 Task: Look for space in Peto, Mexico from 2nd June, 2023 to 6th June, 2023 for 1 adult in price range Rs.10000 to Rs.13000. Place can be private room with 1  bedroom having 1 bed and 1 bathroom. Property type can be house, flat, guest house, hotel. Booking option can be shelf check-in. Required host language is English.
Action: Mouse moved to (455, 96)
Screenshot: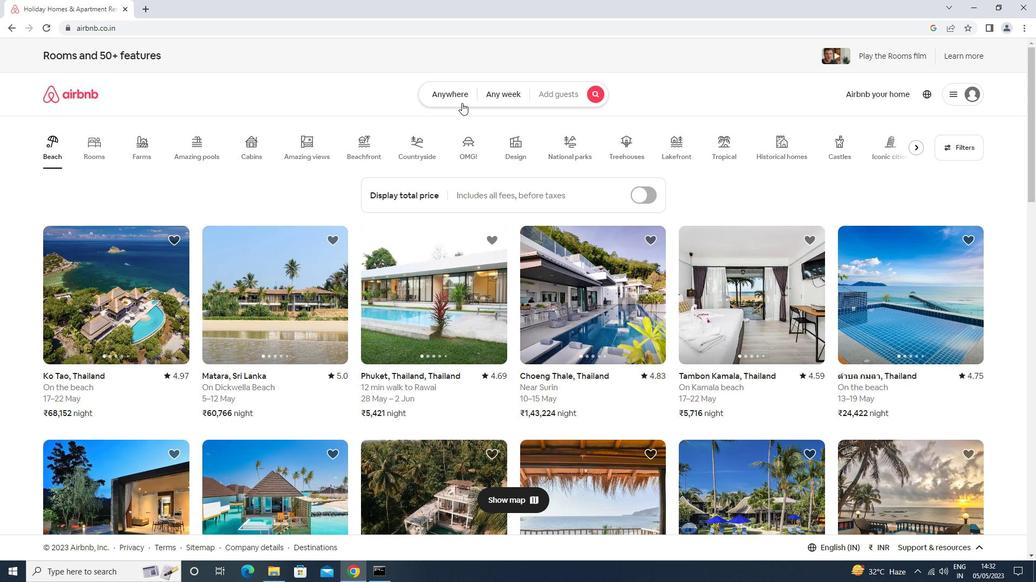 
Action: Mouse pressed left at (455, 96)
Screenshot: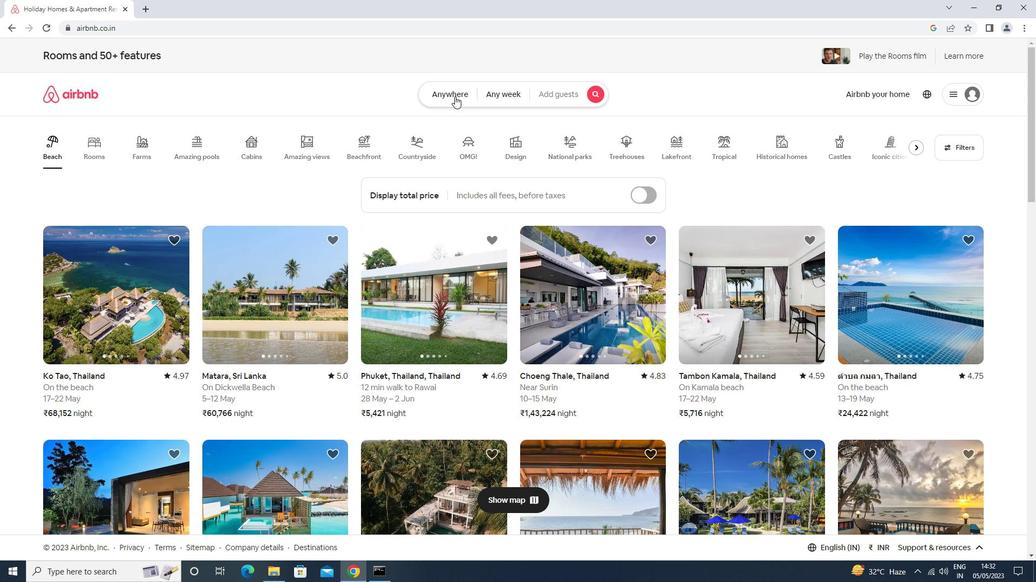 
Action: Mouse moved to (401, 131)
Screenshot: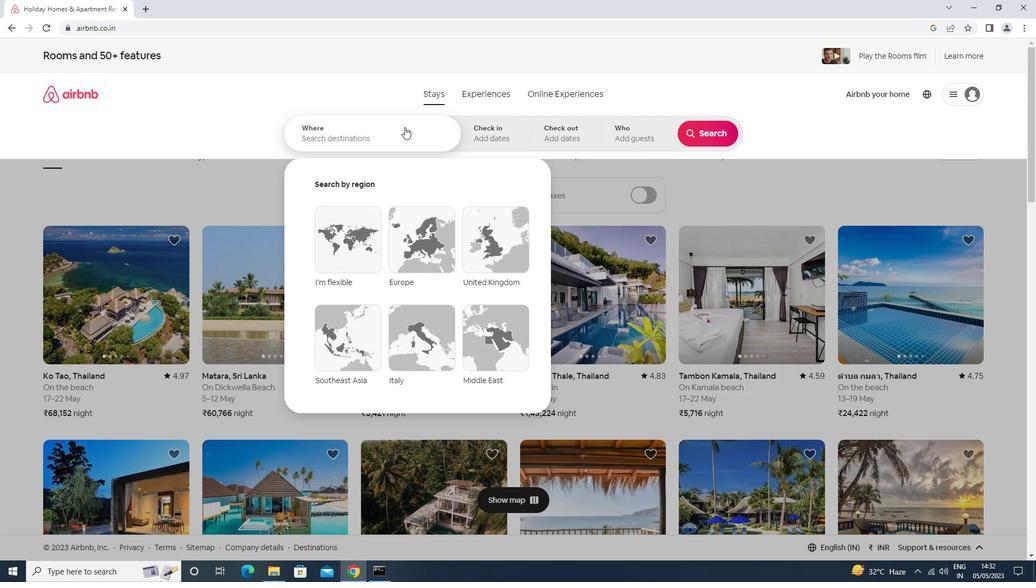 
Action: Mouse pressed left at (401, 131)
Screenshot: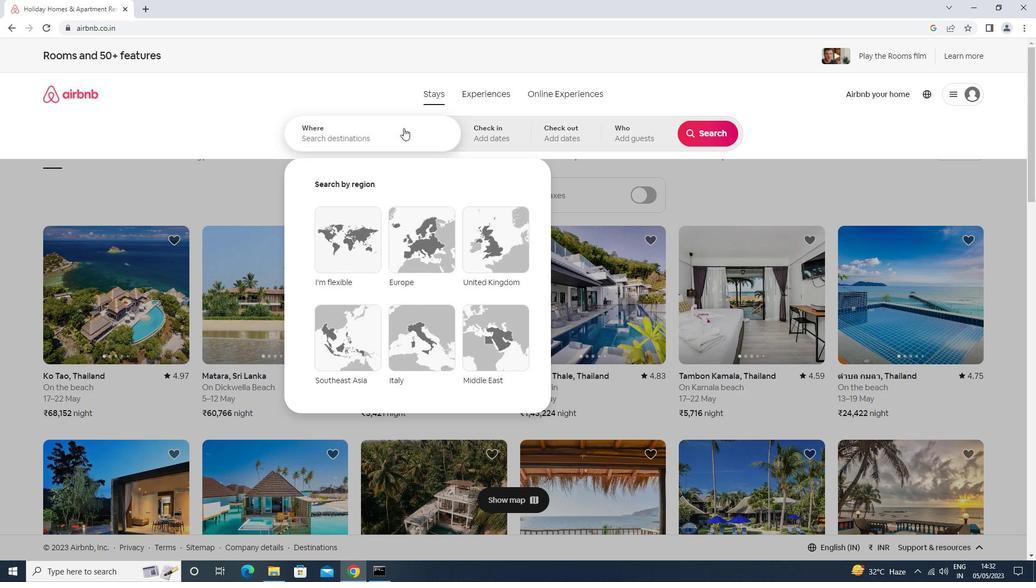 
Action: Key pressed <Key.shift>PETO<Key.space><Key.shift><<Key.backspace>MEXICO<Key.enter>
Screenshot: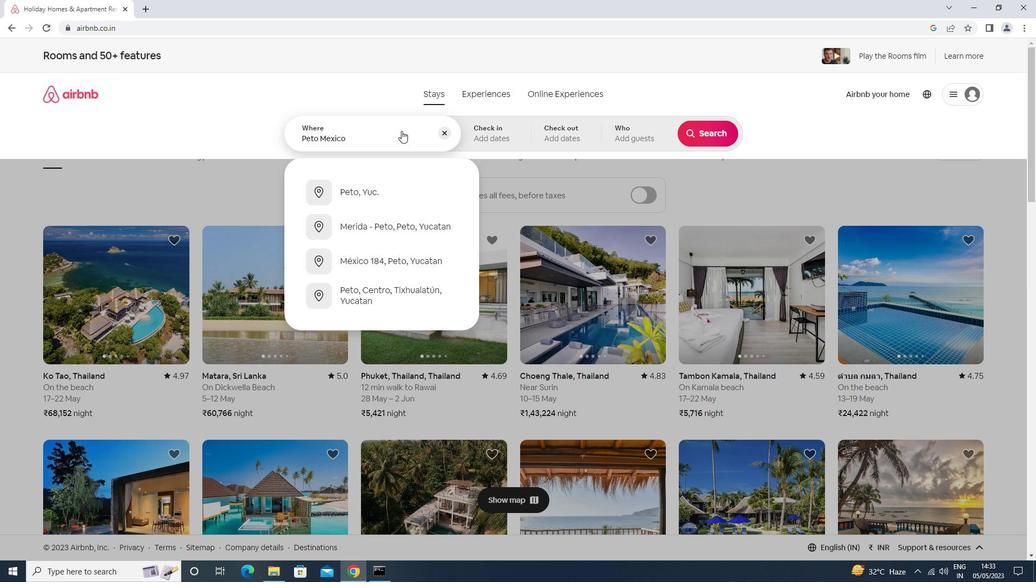 
Action: Mouse moved to (667, 266)
Screenshot: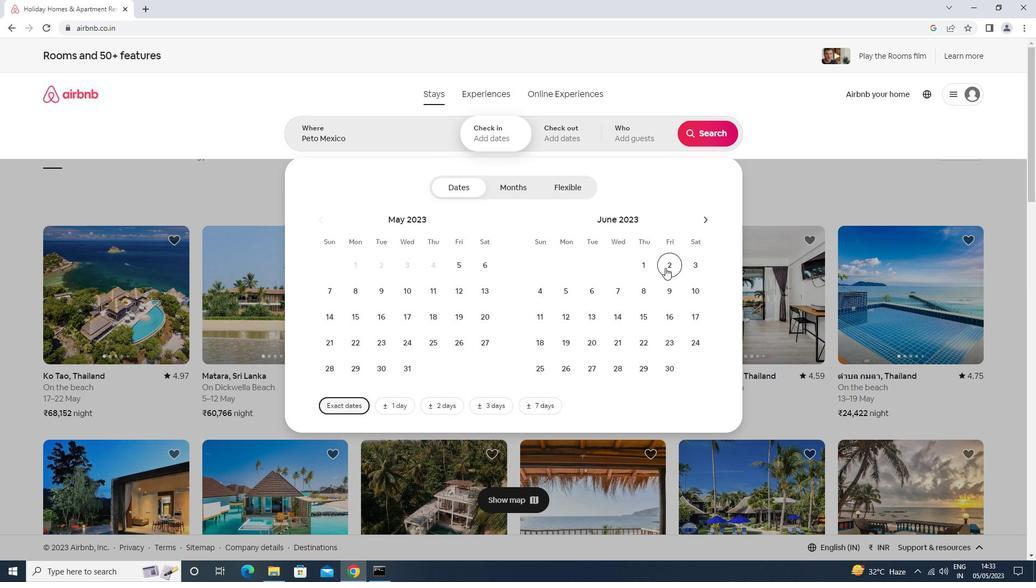 
Action: Mouse pressed left at (667, 266)
Screenshot: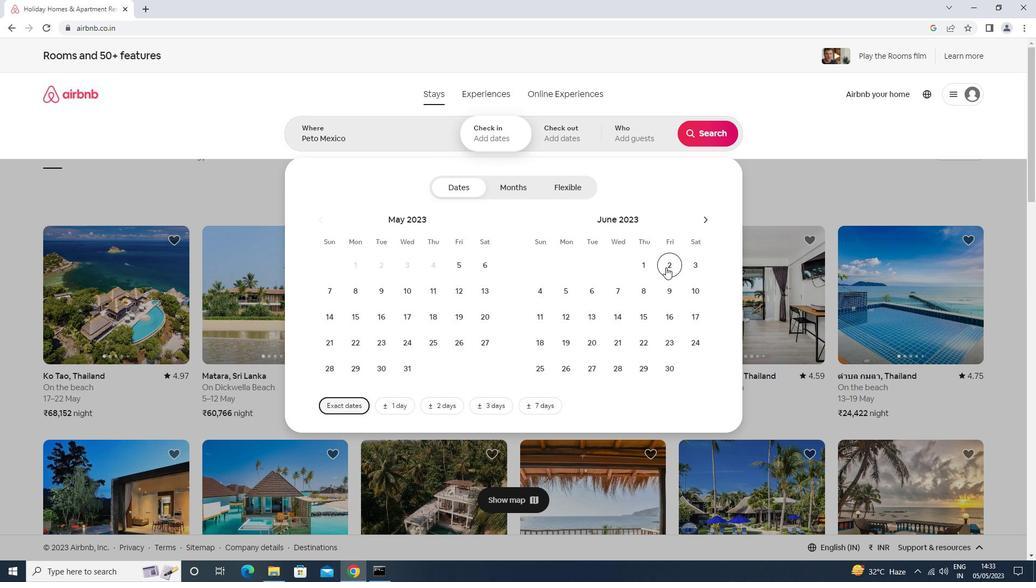 
Action: Mouse moved to (597, 293)
Screenshot: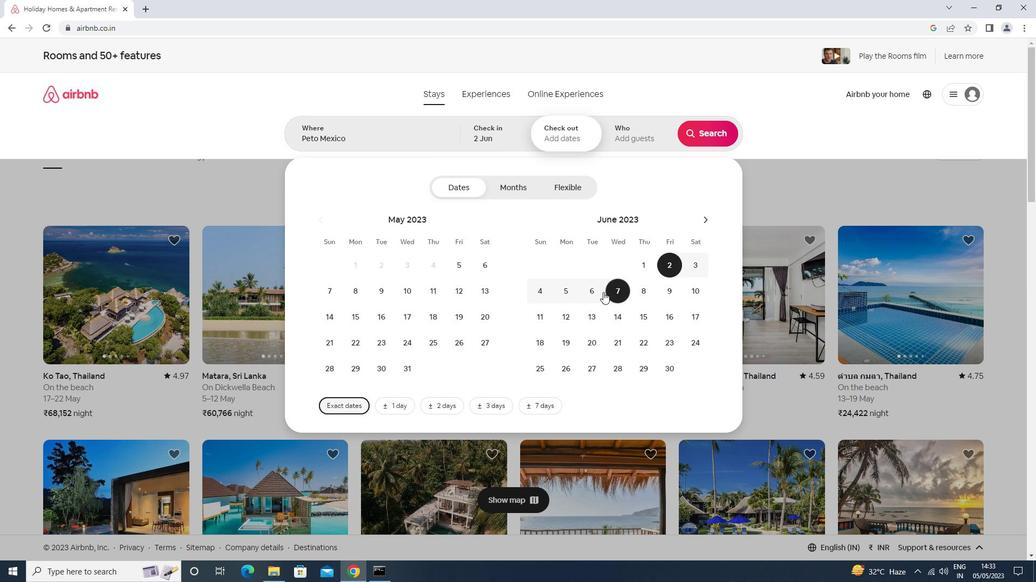 
Action: Mouse pressed left at (597, 293)
Screenshot: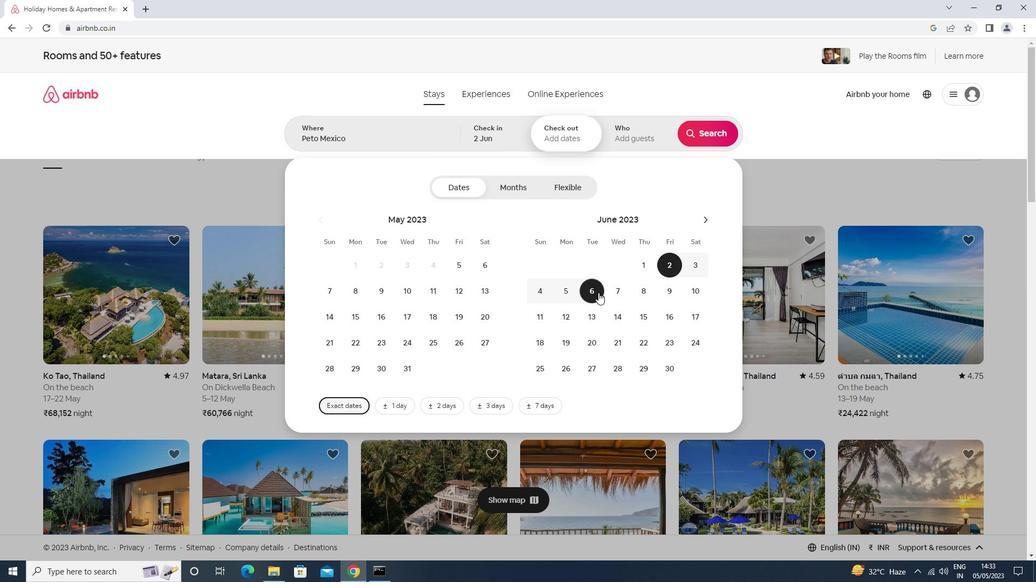 
Action: Mouse moved to (626, 145)
Screenshot: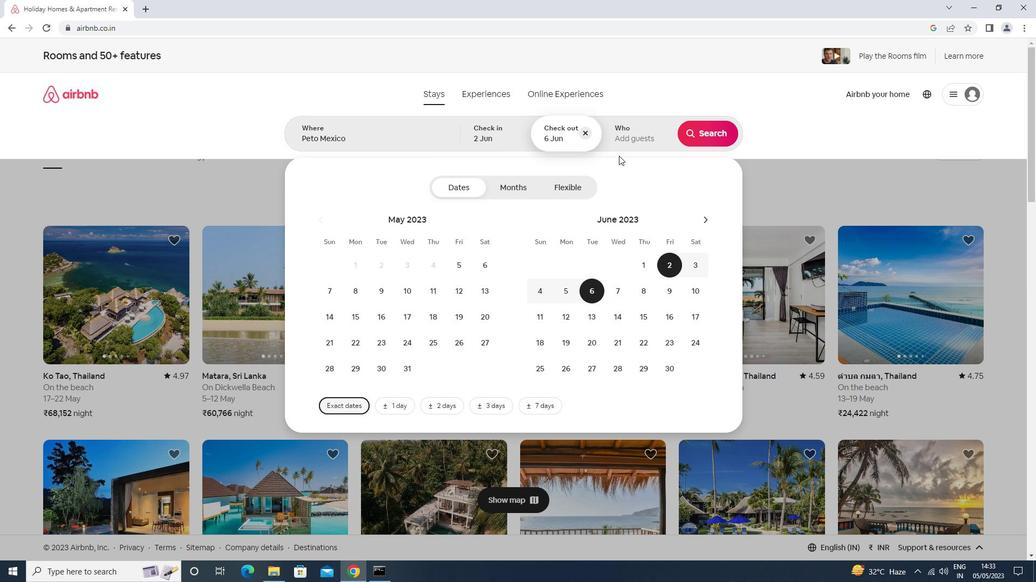 
Action: Mouse pressed left at (626, 145)
Screenshot: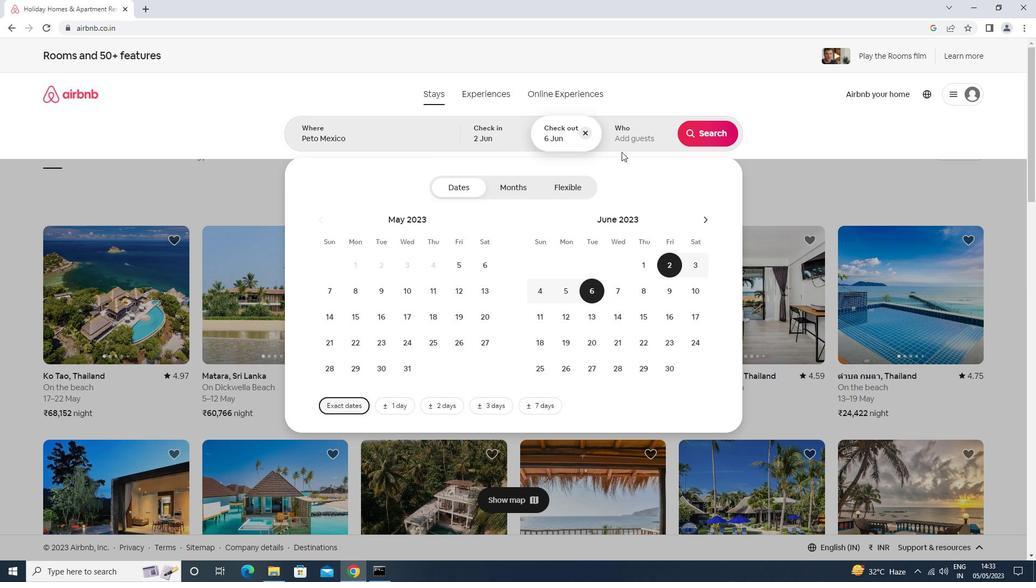 
Action: Mouse moved to (708, 191)
Screenshot: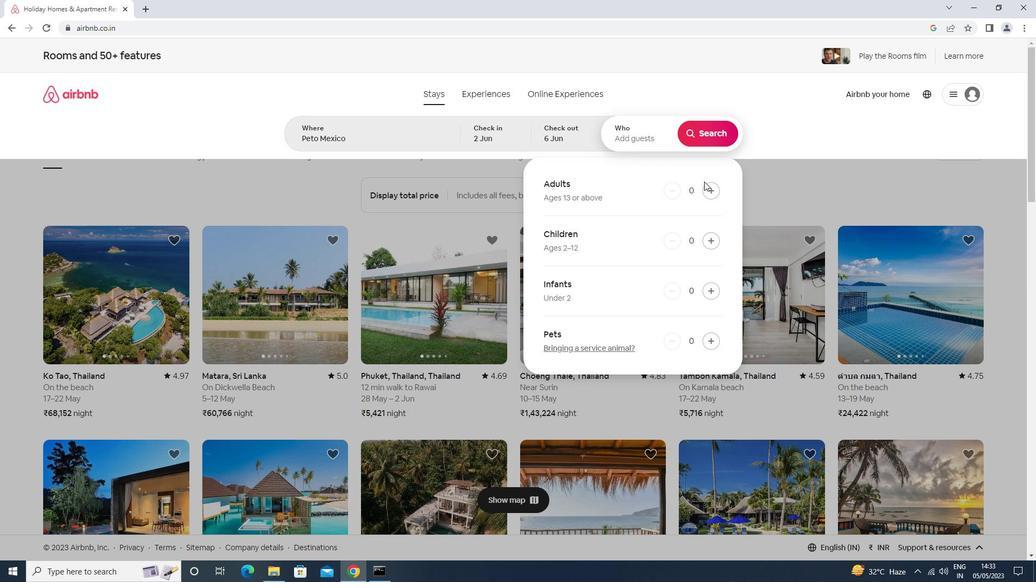 
Action: Mouse pressed left at (708, 191)
Screenshot: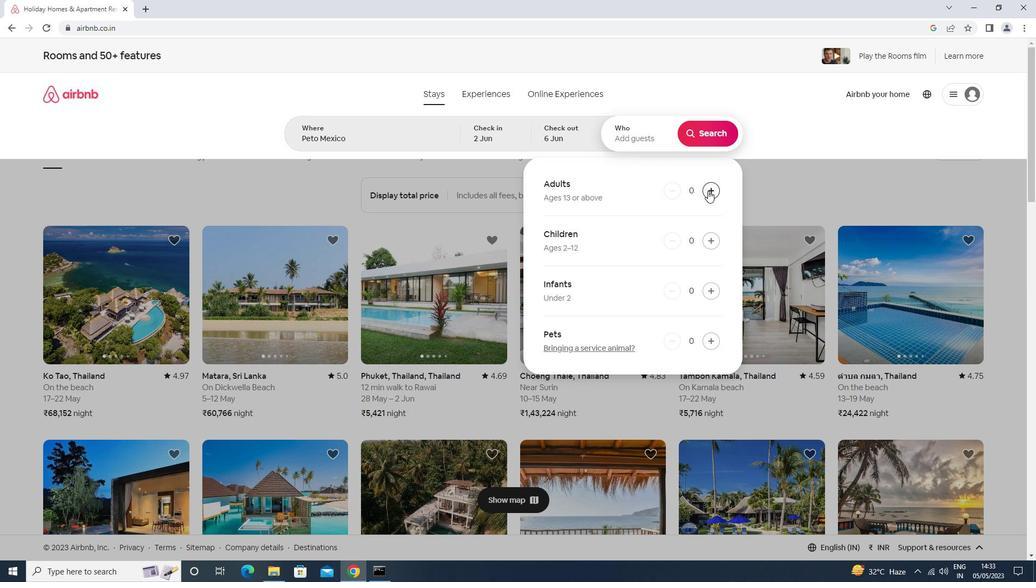 
Action: Mouse moved to (710, 129)
Screenshot: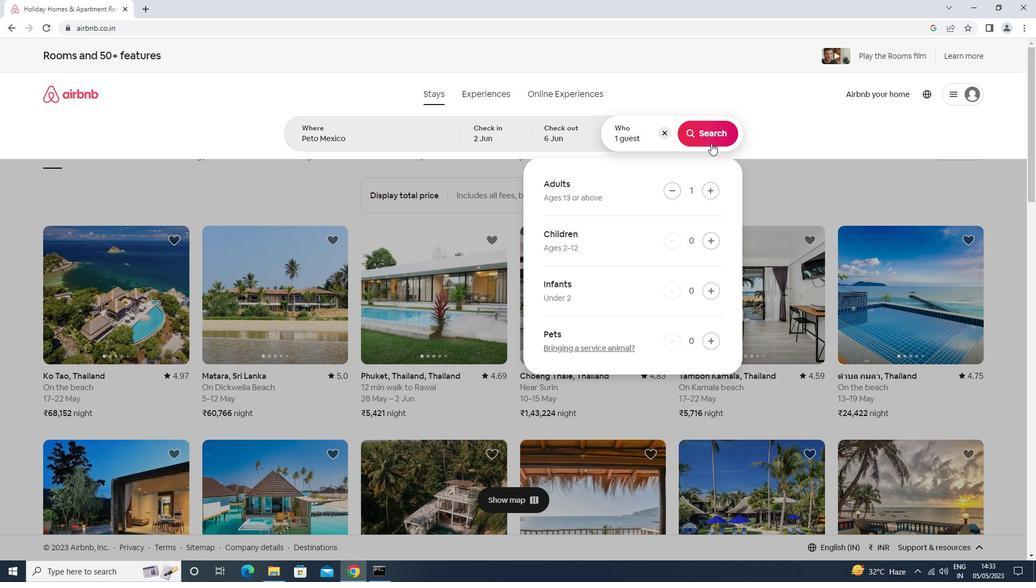 
Action: Mouse pressed left at (710, 129)
Screenshot: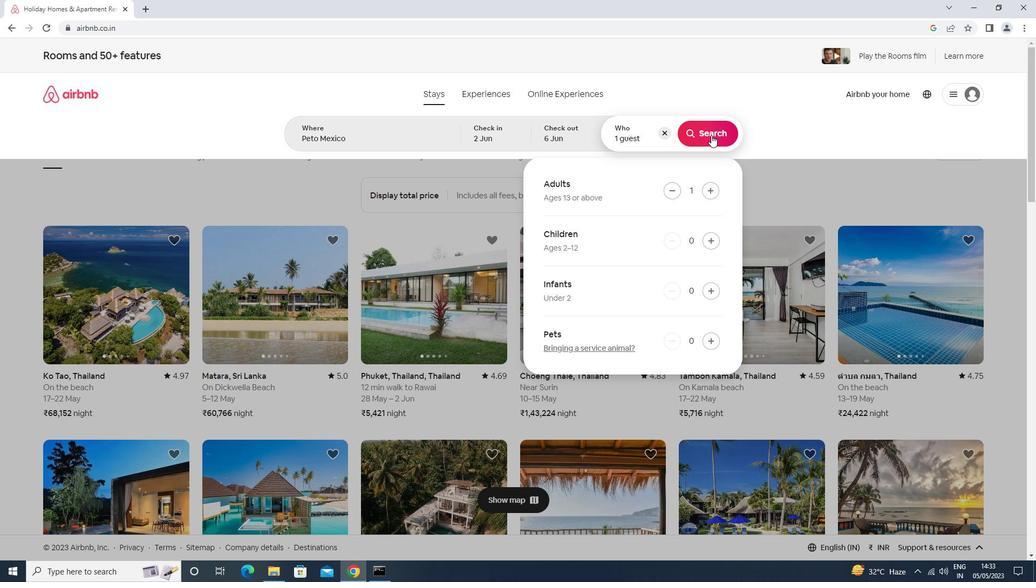 
Action: Mouse moved to (988, 103)
Screenshot: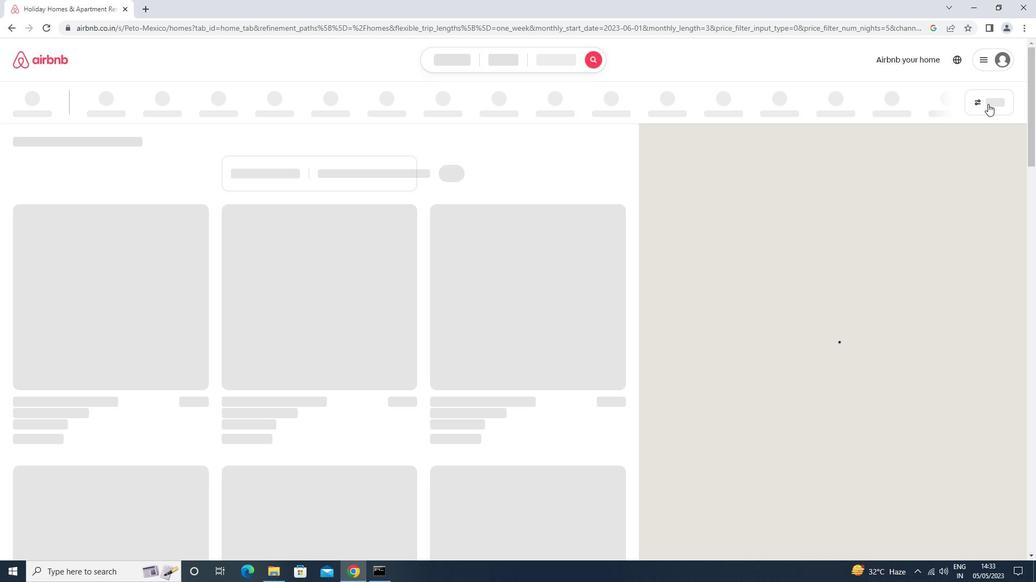 
Action: Mouse pressed left at (988, 103)
Screenshot: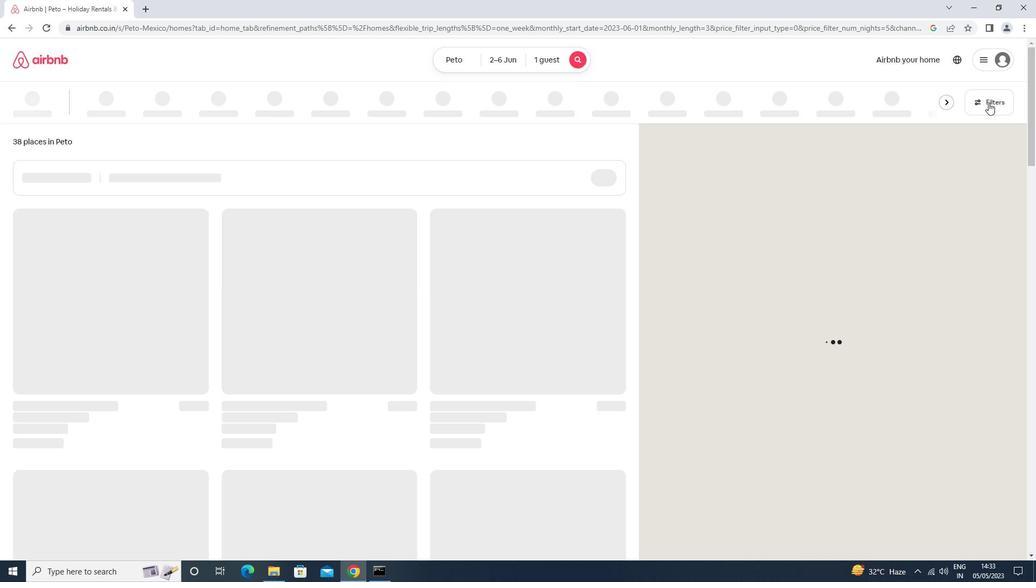 
Action: Mouse moved to (402, 368)
Screenshot: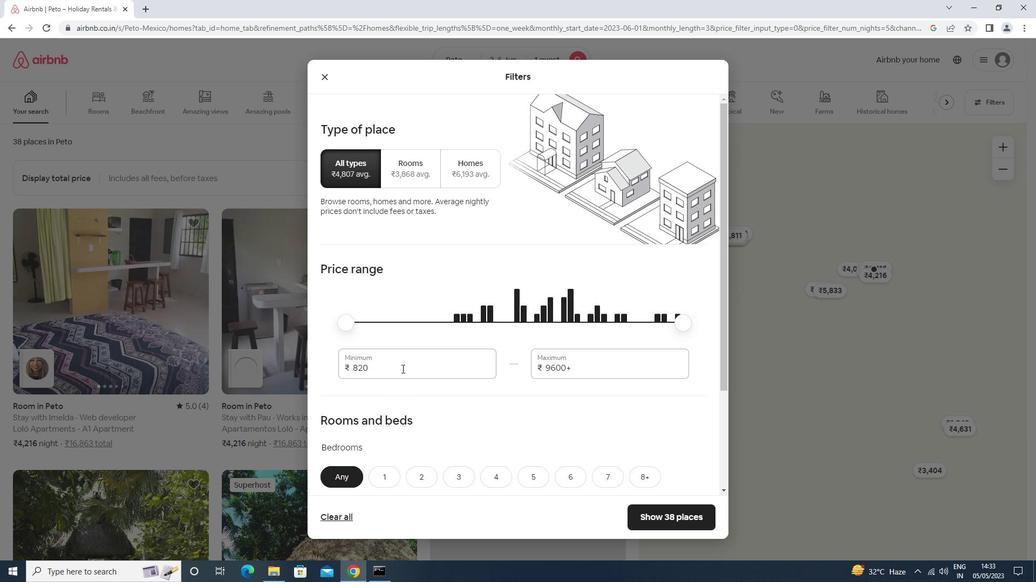
Action: Mouse pressed left at (402, 368)
Screenshot: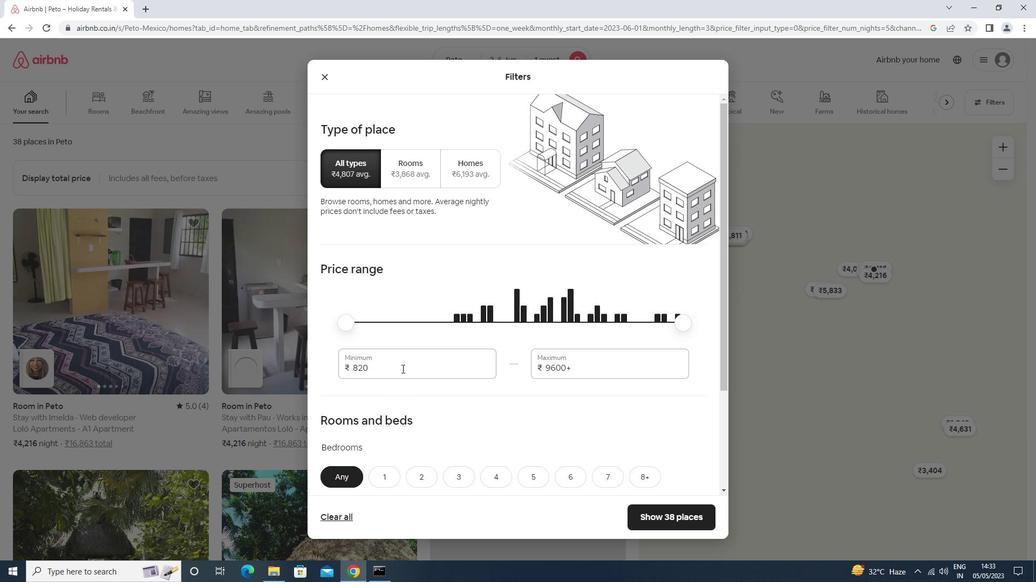 
Action: Key pressed <Key.backspace><Key.backspace><Key.backspace>10000<Key.tab>13000
Screenshot: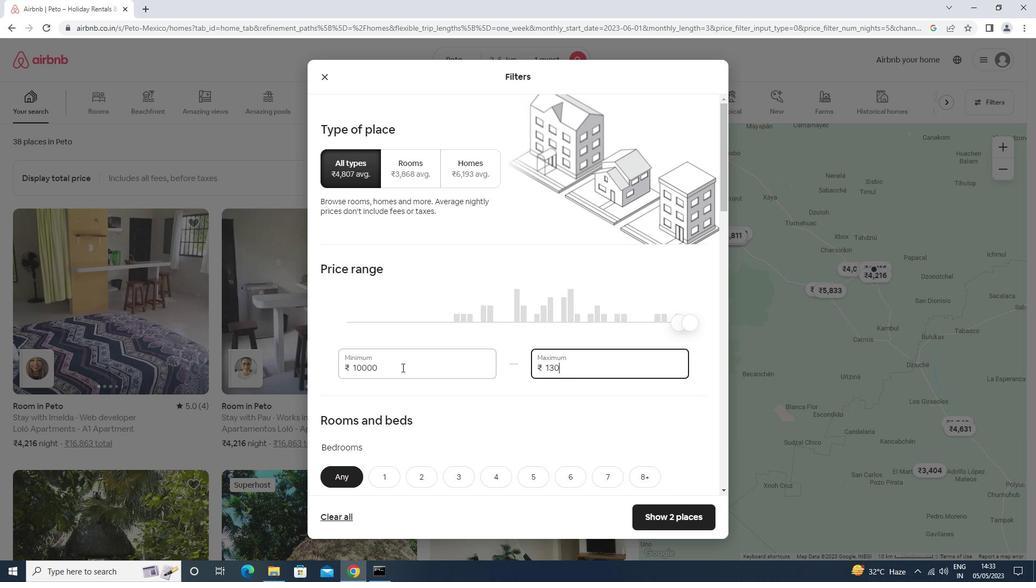 
Action: Mouse moved to (421, 368)
Screenshot: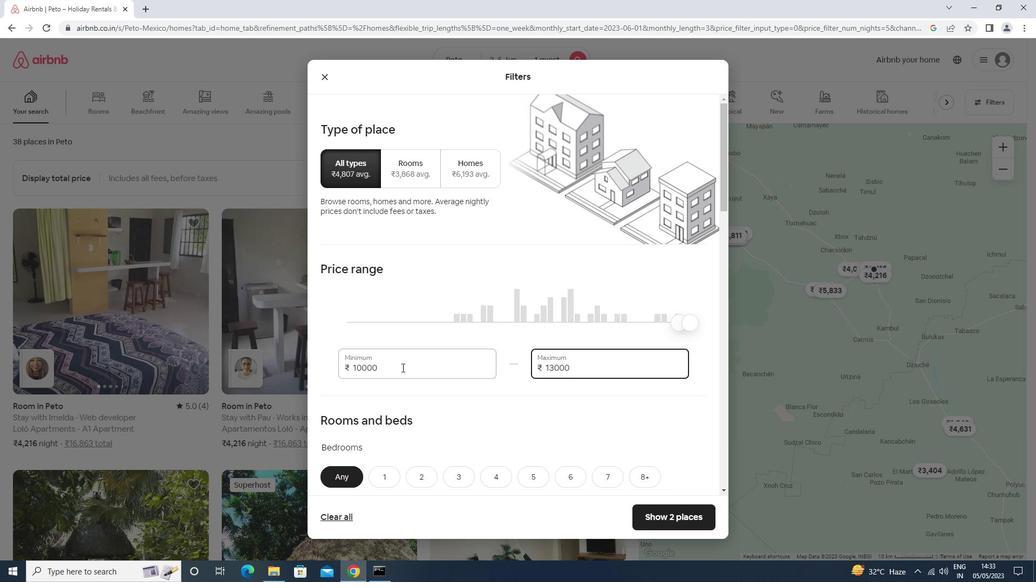 
Action: Mouse scrolled (421, 367) with delta (0, 0)
Screenshot: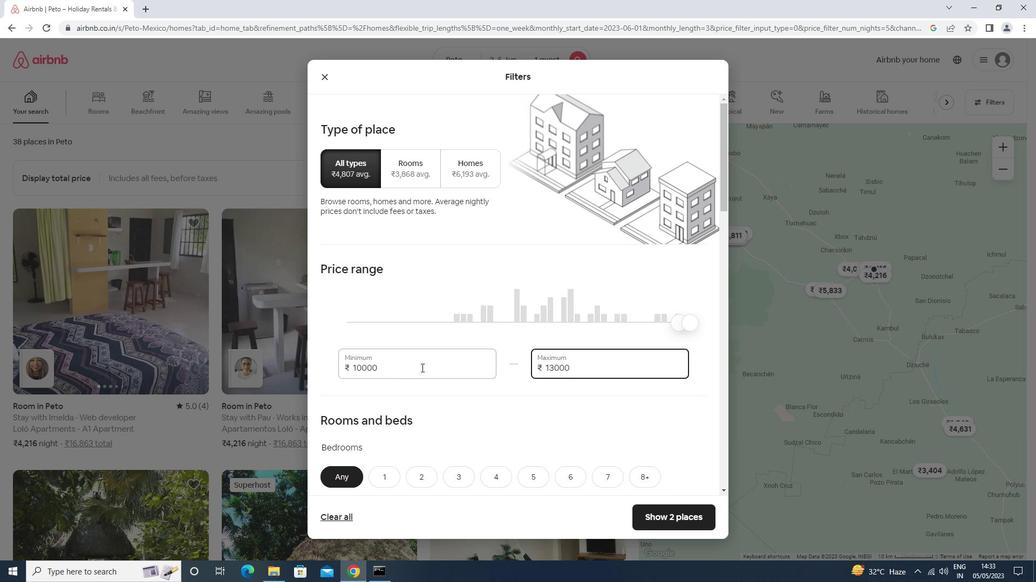 
Action: Mouse moved to (421, 367)
Screenshot: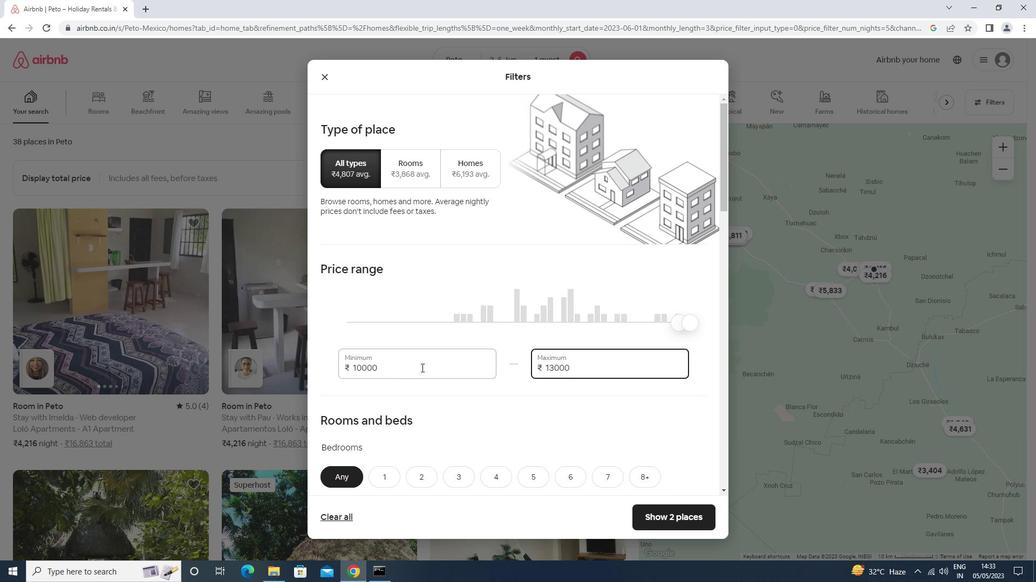 
Action: Mouse scrolled (421, 367) with delta (0, 0)
Screenshot: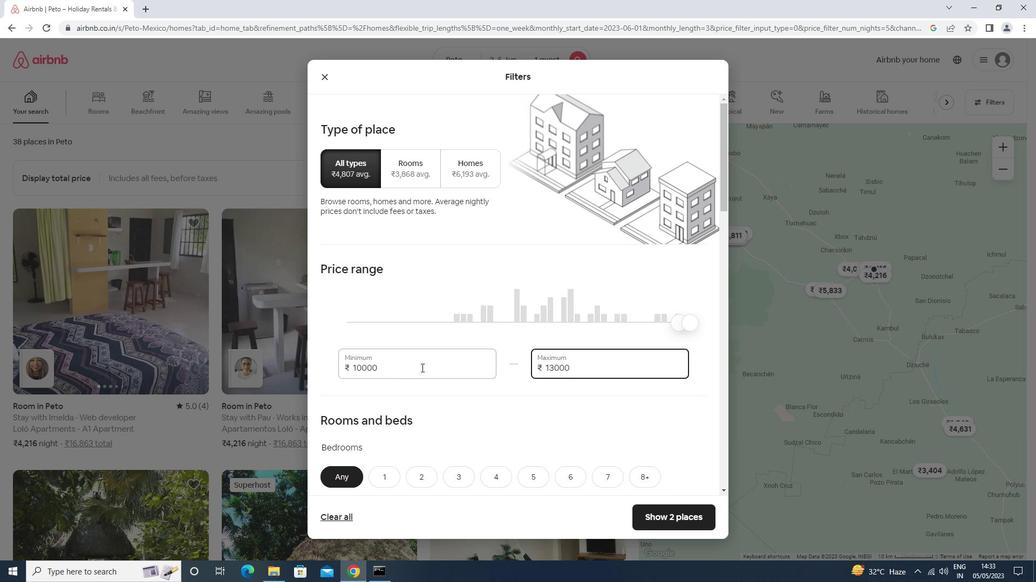 
Action: Mouse moved to (414, 363)
Screenshot: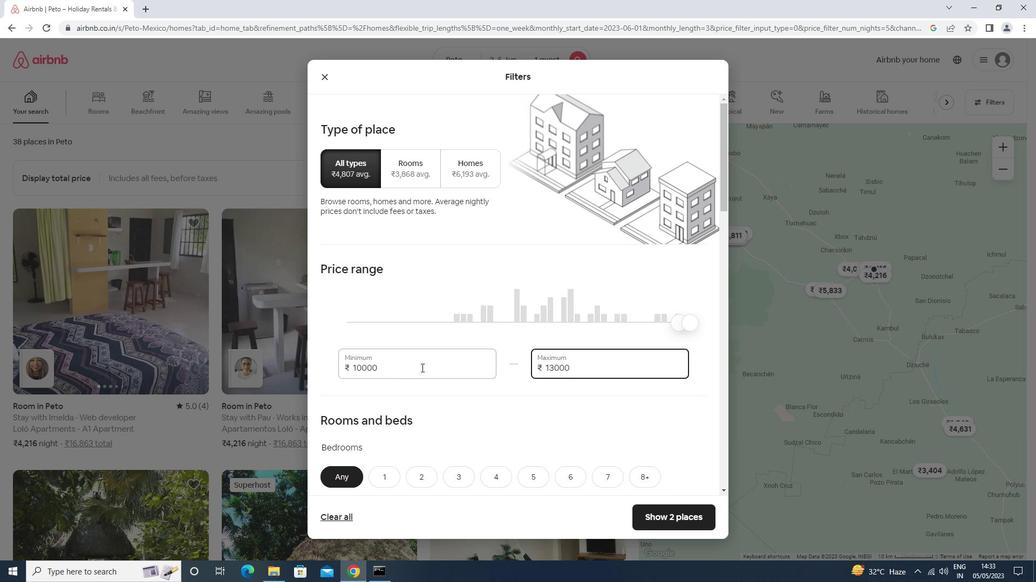 
Action: Mouse scrolled (414, 362) with delta (0, 0)
Screenshot: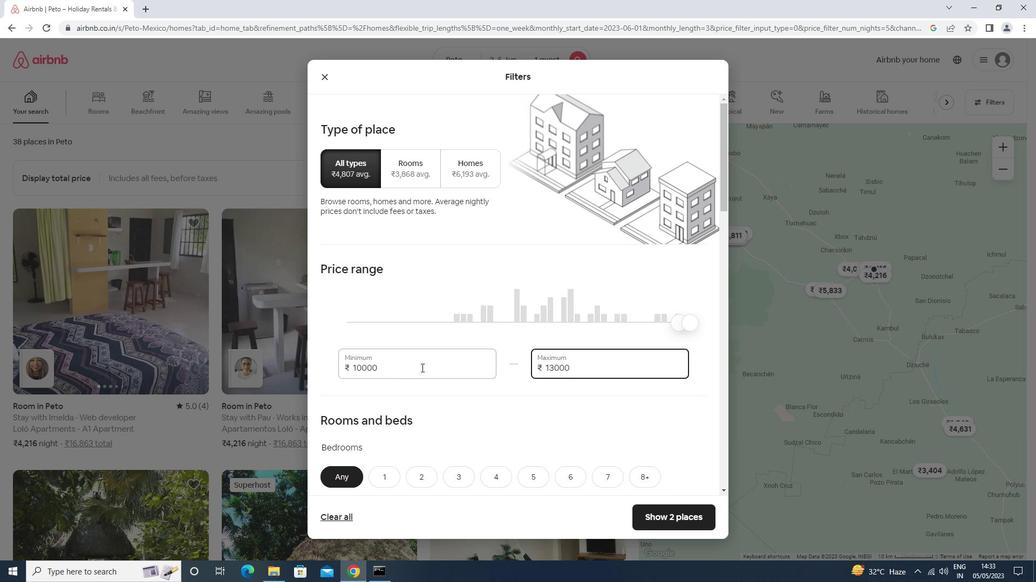 
Action: Mouse moved to (405, 355)
Screenshot: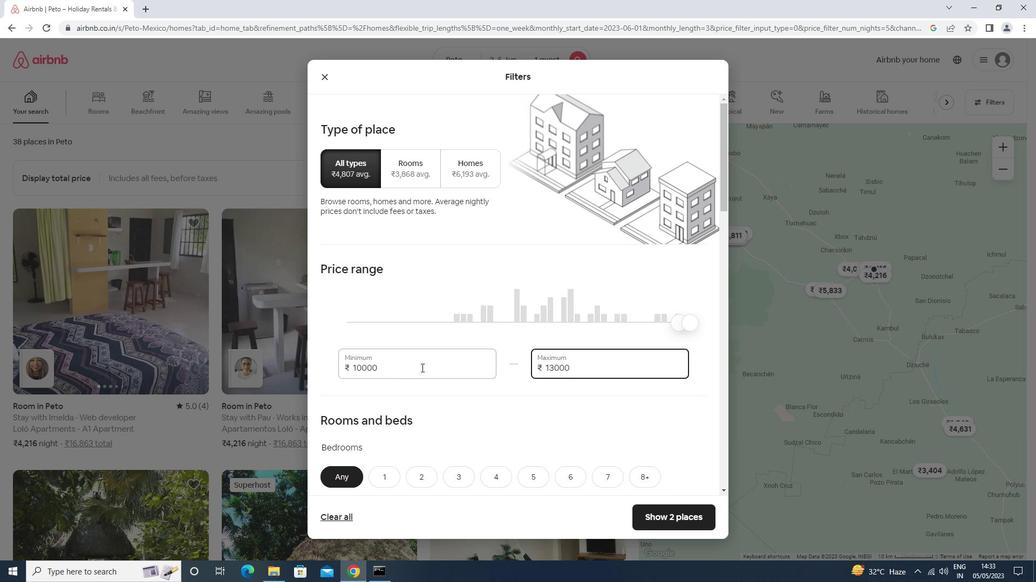 
Action: Mouse scrolled (405, 355) with delta (0, 0)
Screenshot: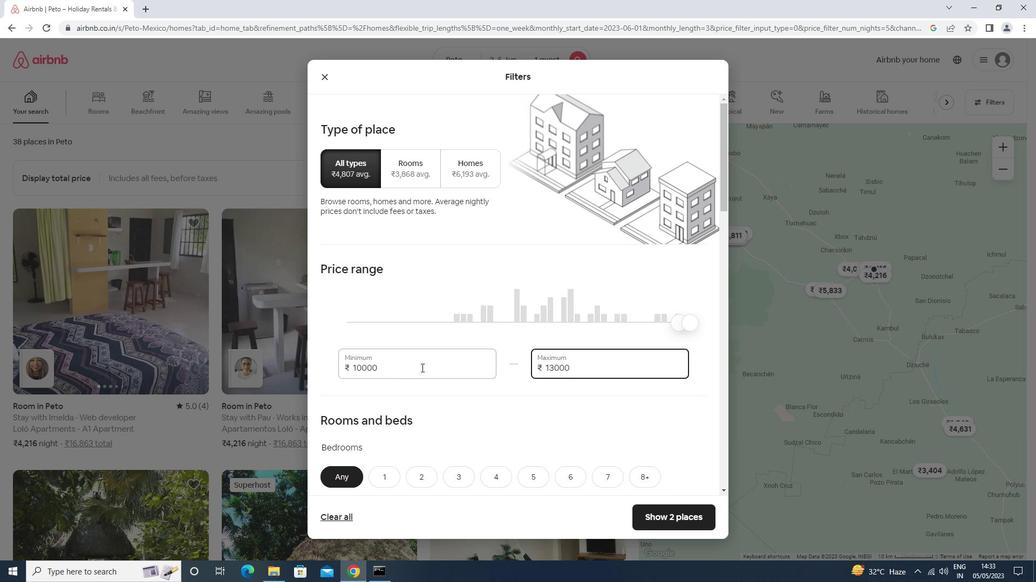 
Action: Mouse moved to (383, 264)
Screenshot: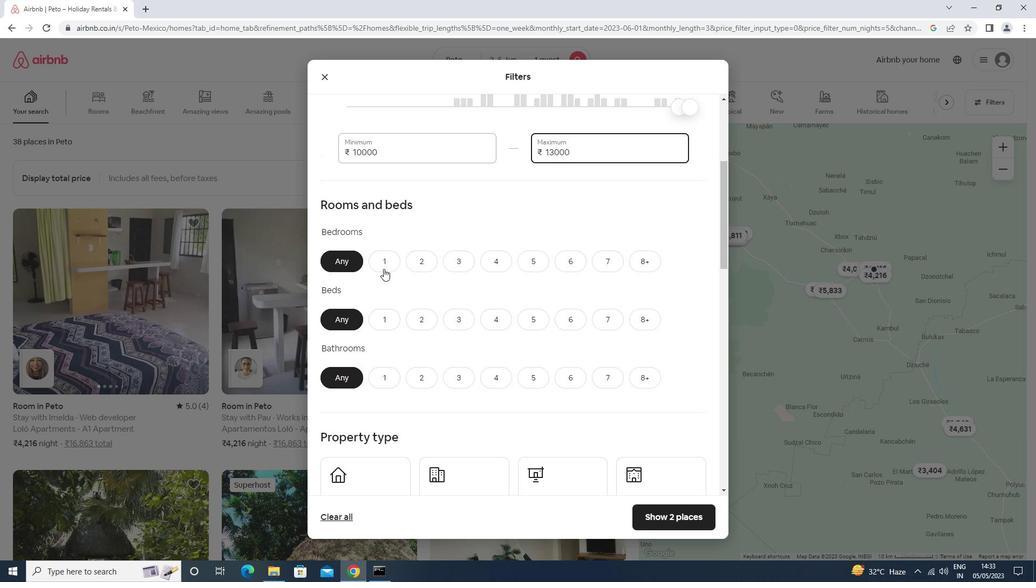 
Action: Mouse pressed left at (383, 264)
Screenshot: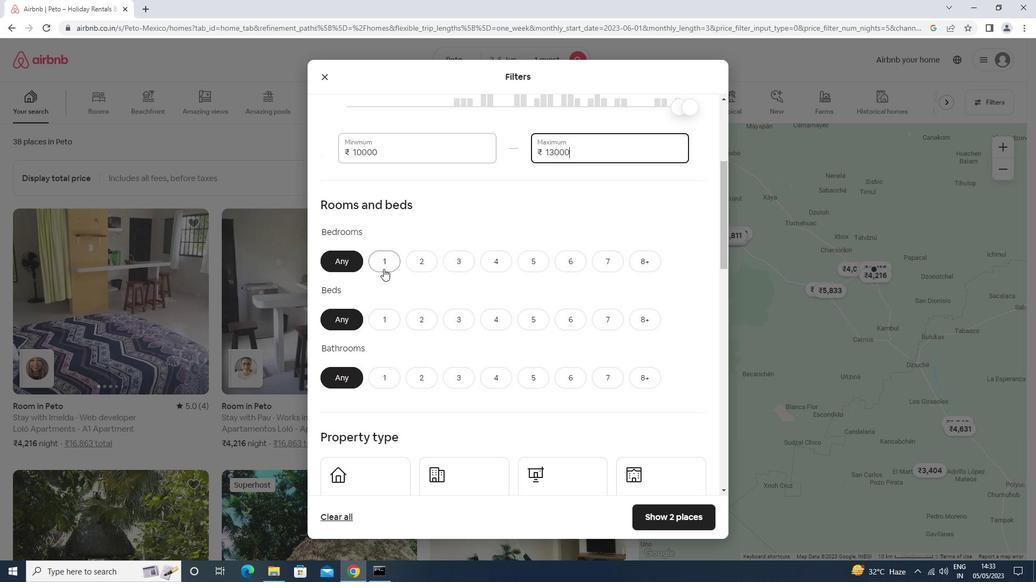 
Action: Mouse moved to (379, 321)
Screenshot: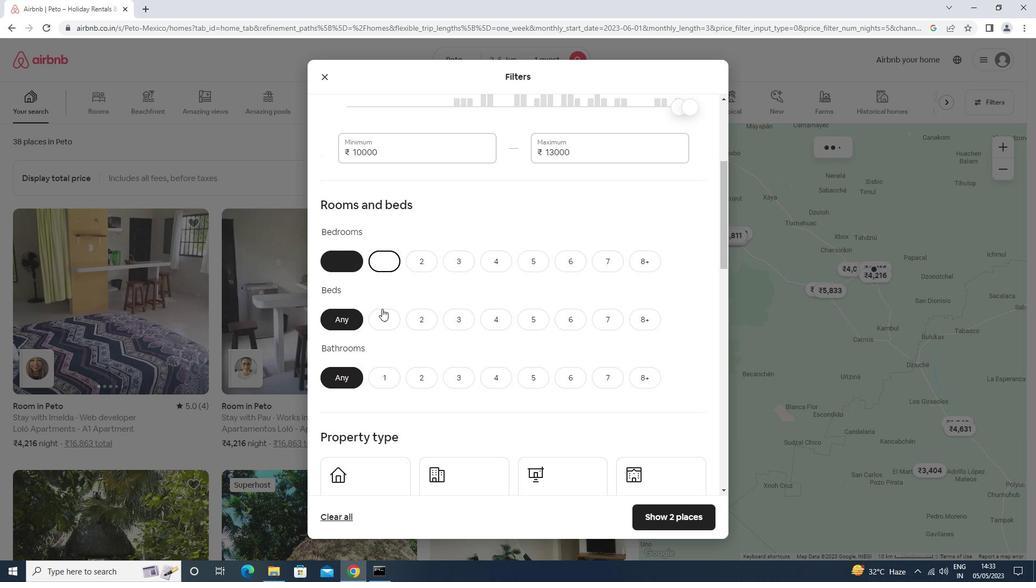 
Action: Mouse pressed left at (379, 321)
Screenshot: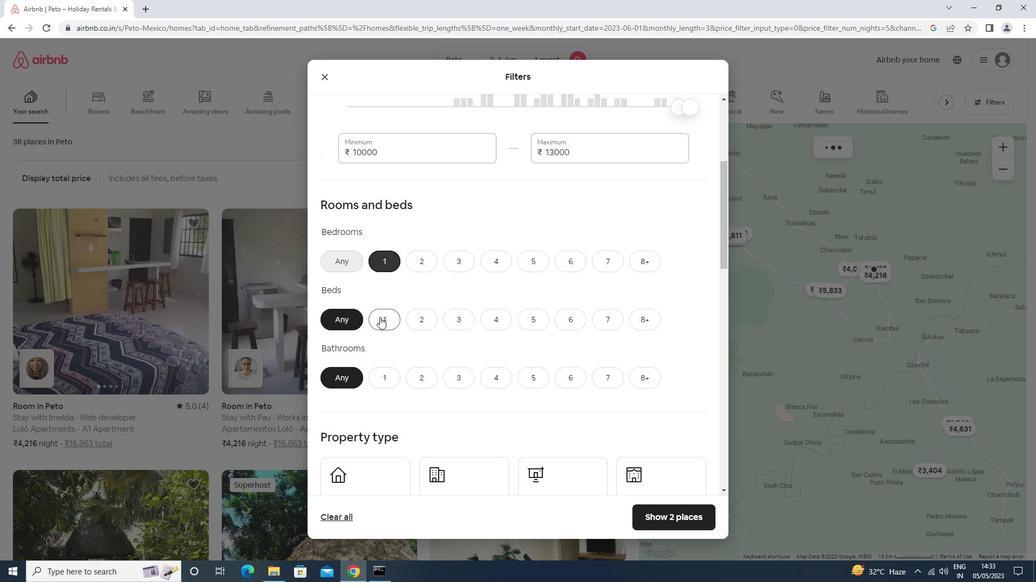 
Action: Mouse moved to (388, 380)
Screenshot: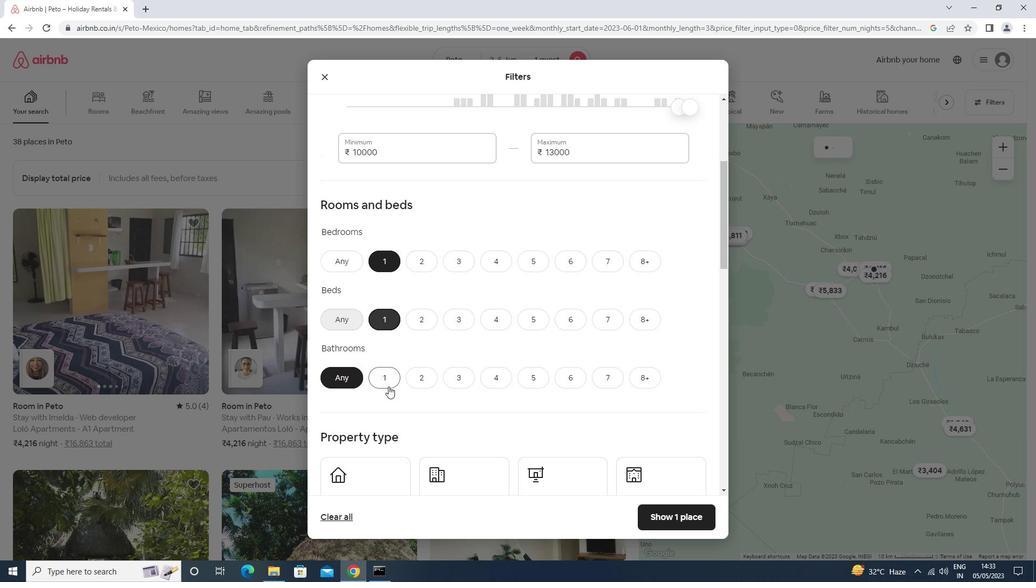 
Action: Mouse pressed left at (388, 380)
Screenshot: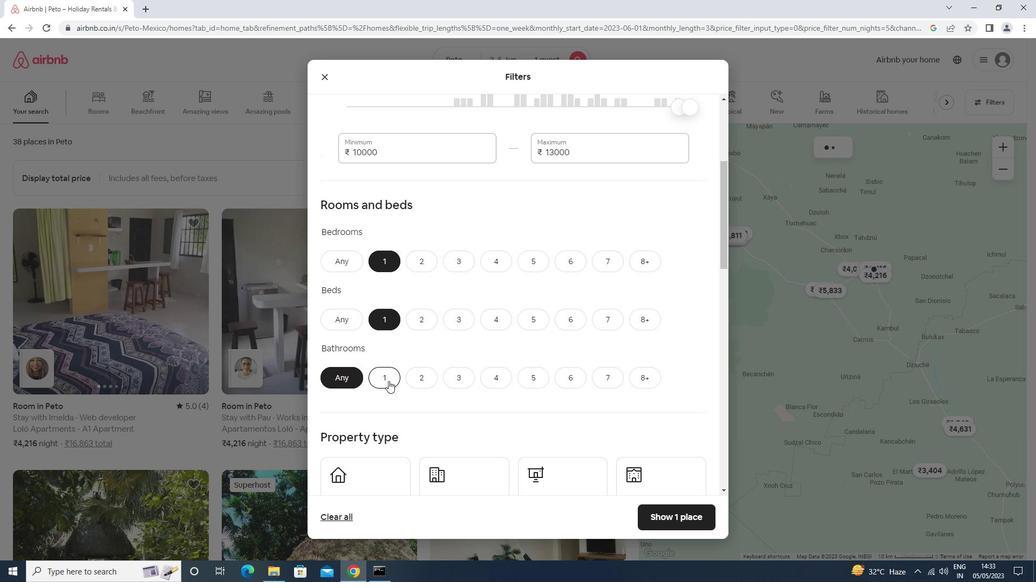 
Action: Mouse moved to (389, 380)
Screenshot: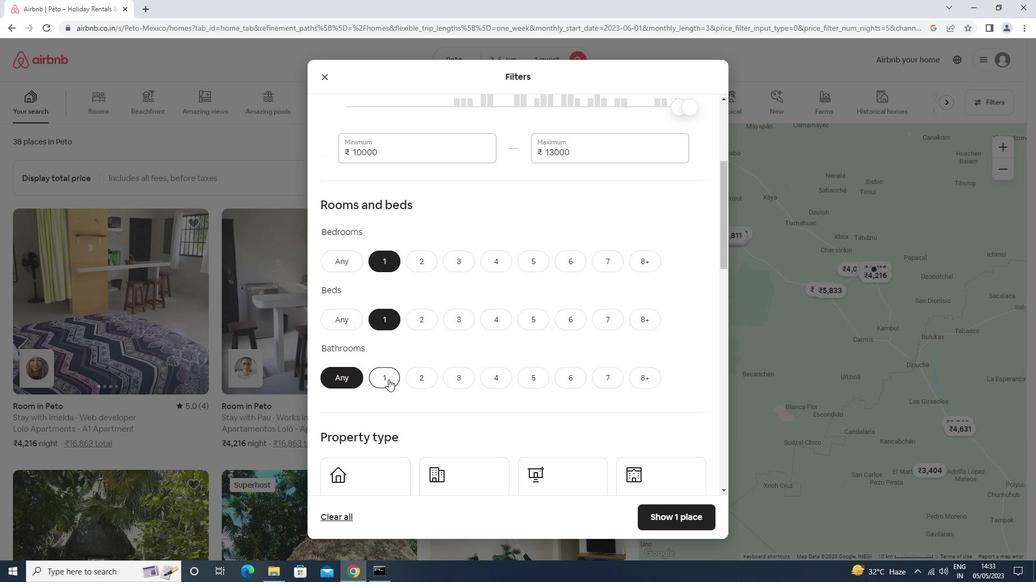 
Action: Mouse scrolled (389, 379) with delta (0, 0)
Screenshot: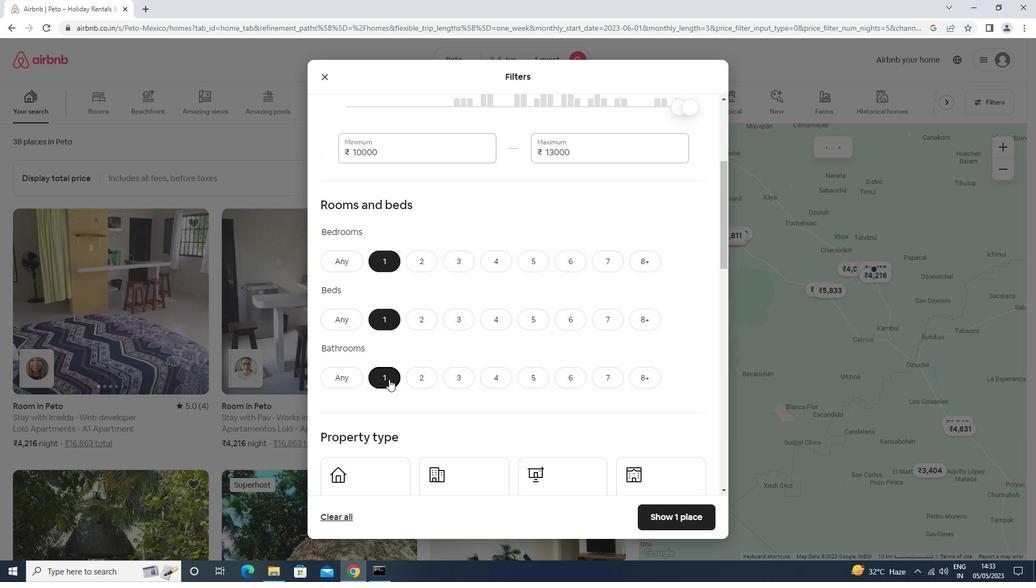 
Action: Mouse scrolled (389, 379) with delta (0, 0)
Screenshot: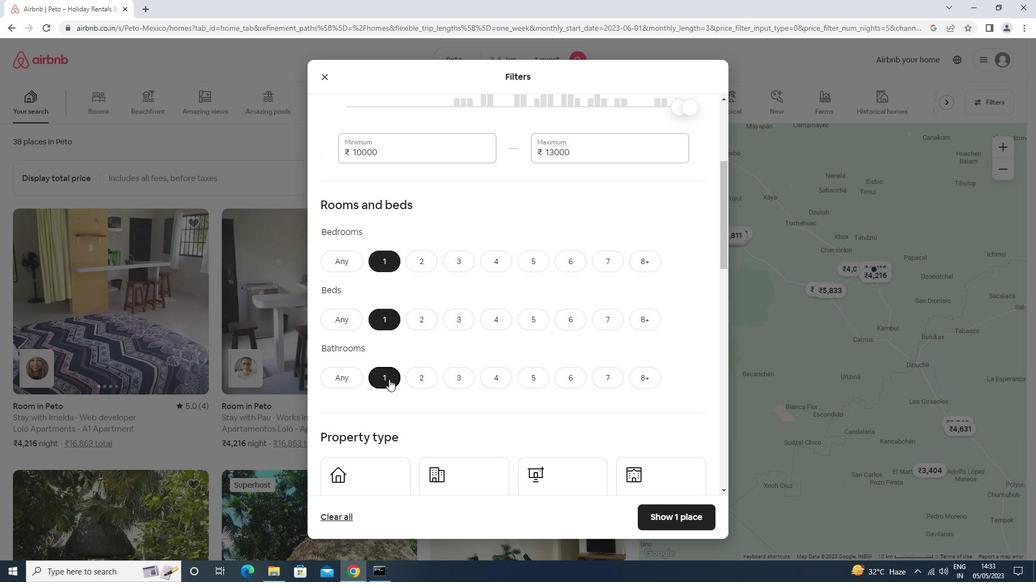 
Action: Mouse scrolled (389, 379) with delta (0, 0)
Screenshot: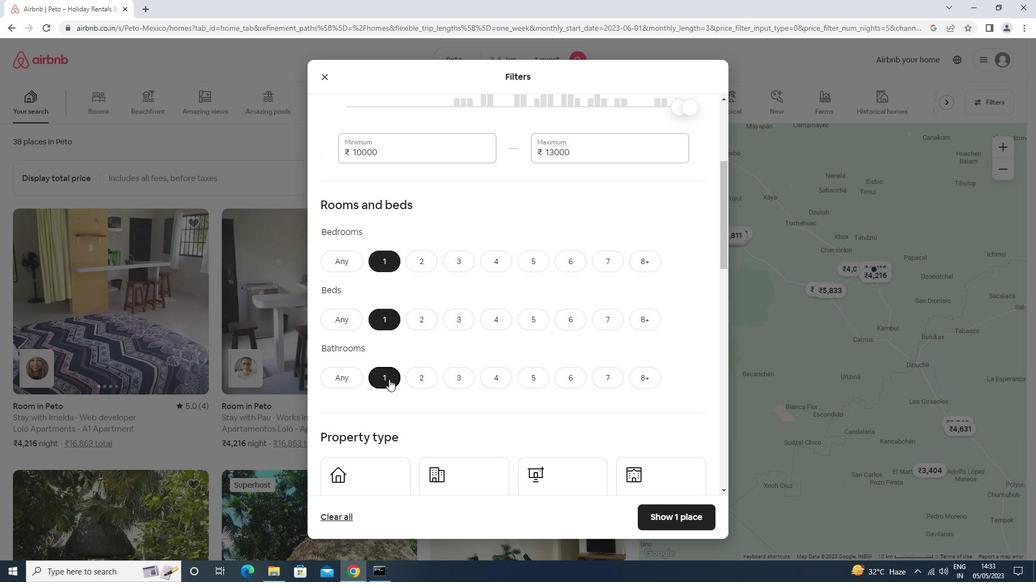 
Action: Mouse moved to (389, 380)
Screenshot: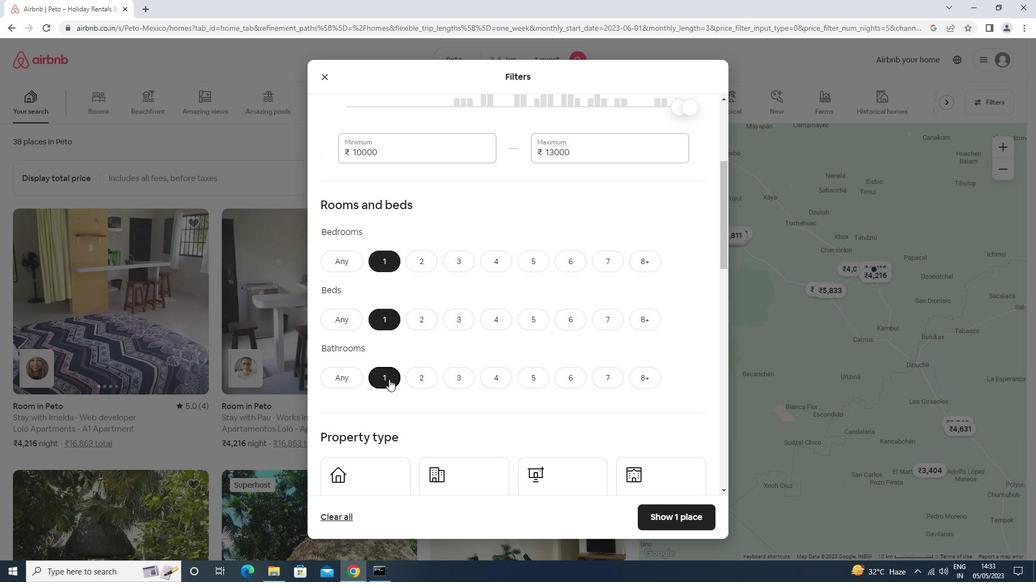 
Action: Mouse scrolled (389, 379) with delta (0, 0)
Screenshot: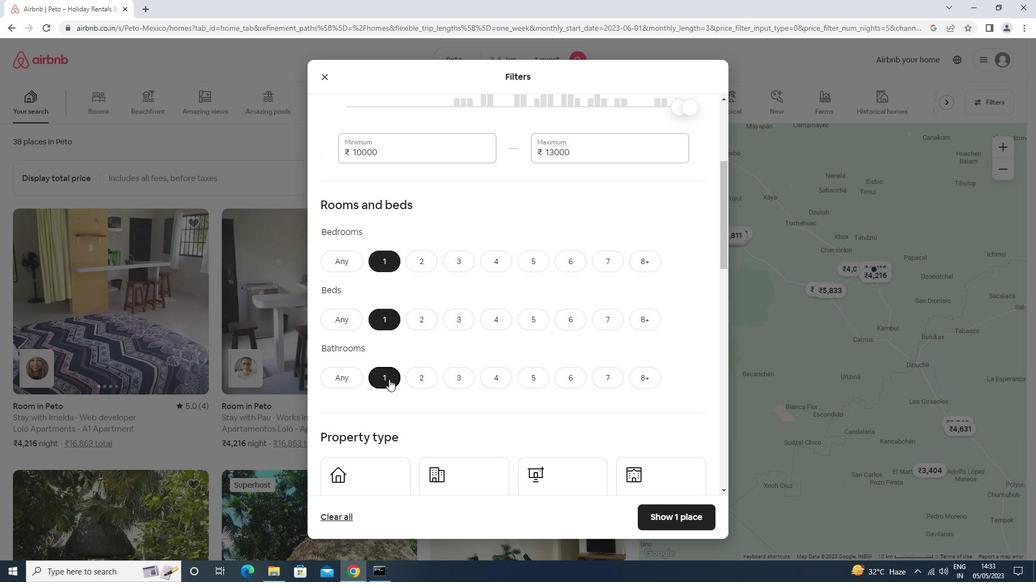 
Action: Mouse scrolled (389, 379) with delta (0, 0)
Screenshot: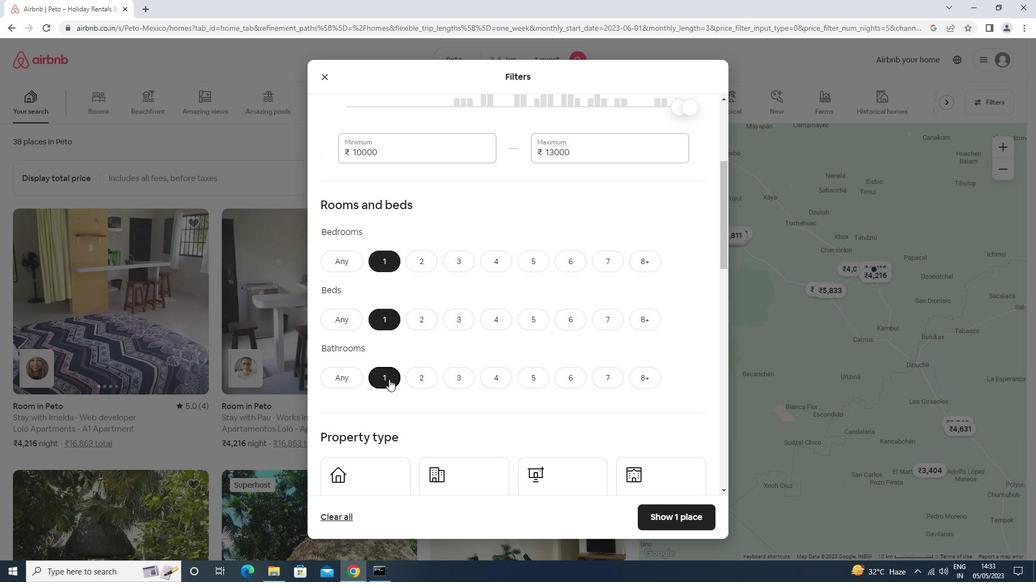 
Action: Mouse moved to (383, 237)
Screenshot: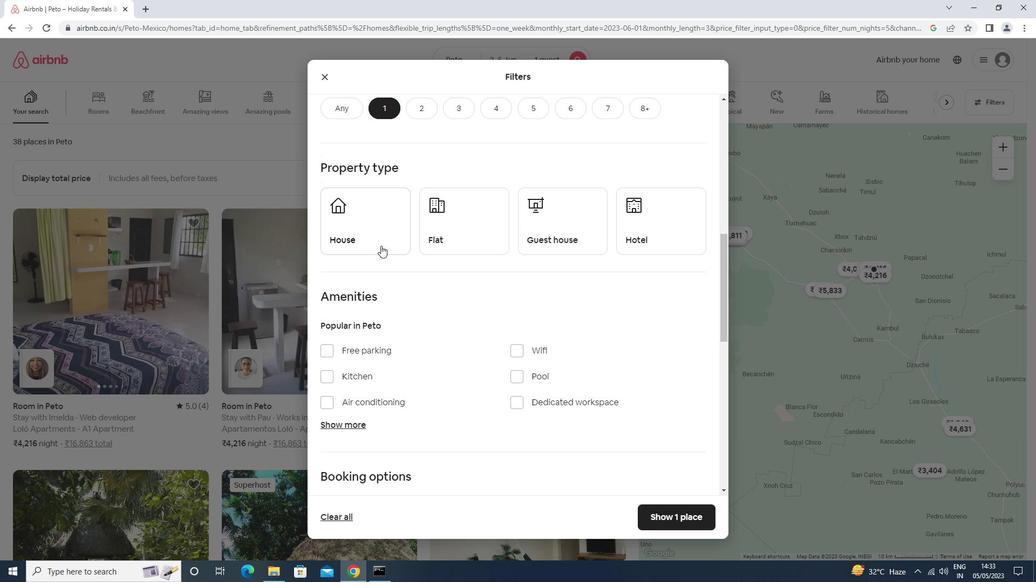 
Action: Mouse pressed left at (383, 237)
Screenshot: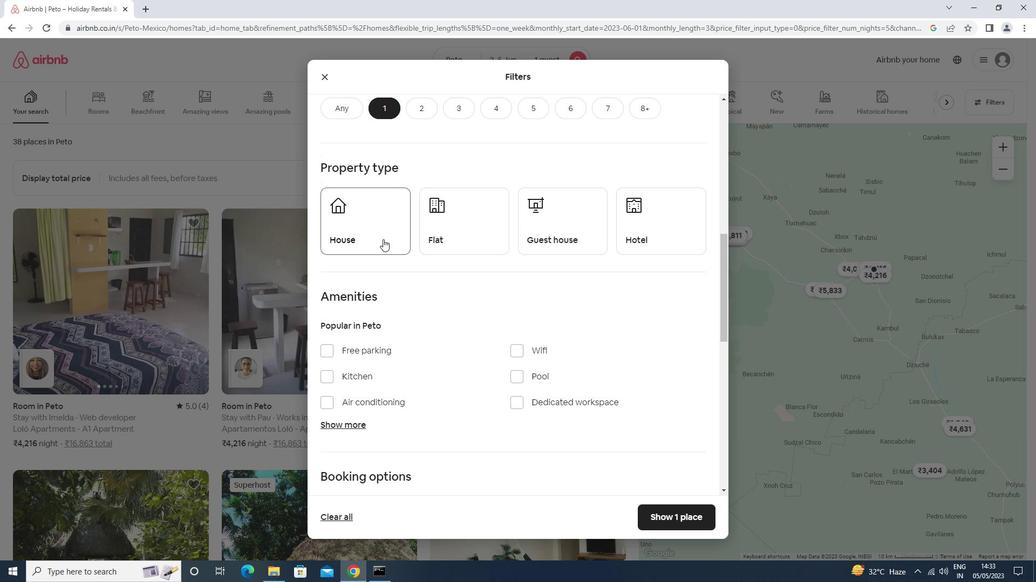 
Action: Mouse moved to (445, 232)
Screenshot: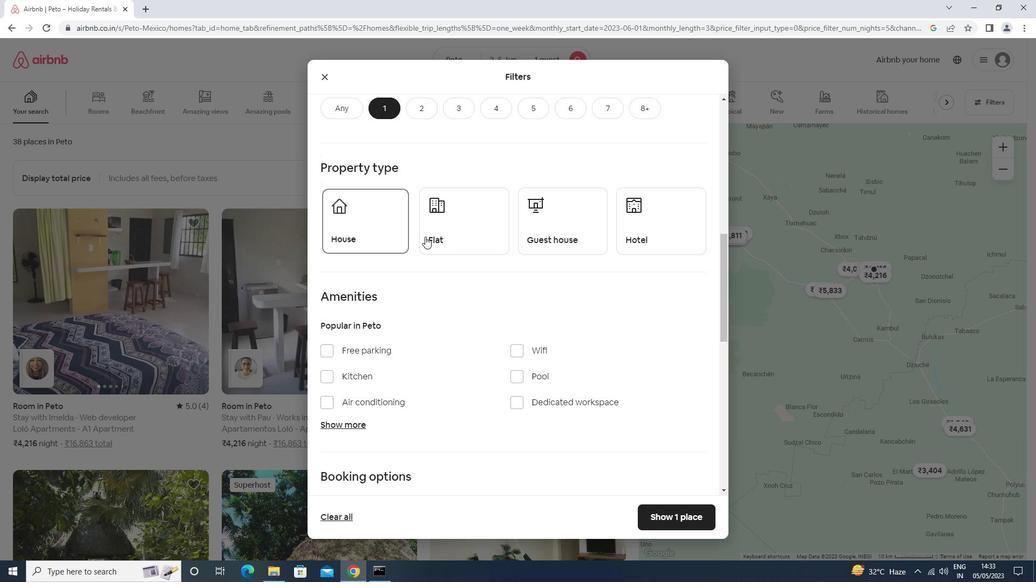 
Action: Mouse pressed left at (445, 232)
Screenshot: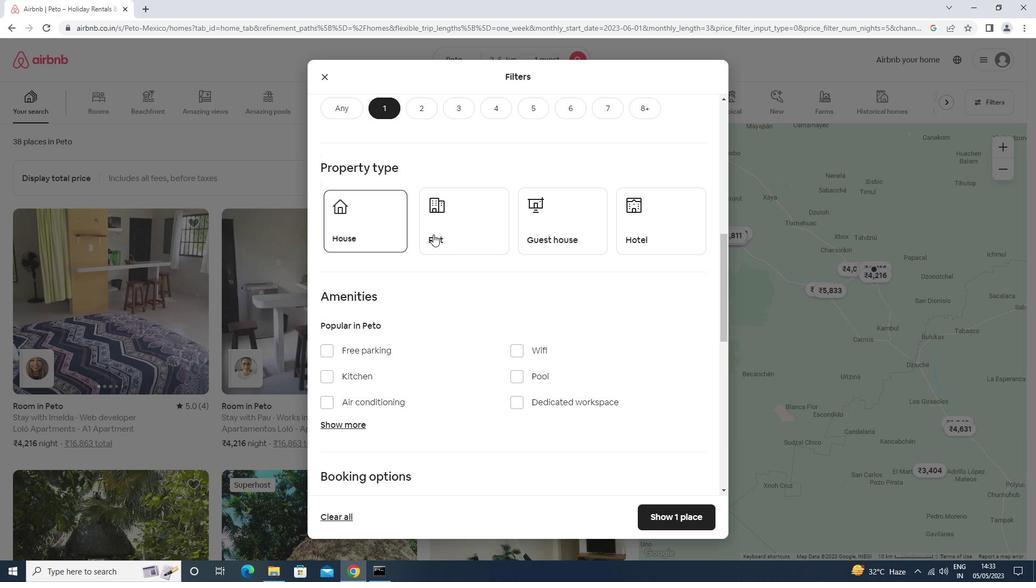 
Action: Mouse moved to (581, 232)
Screenshot: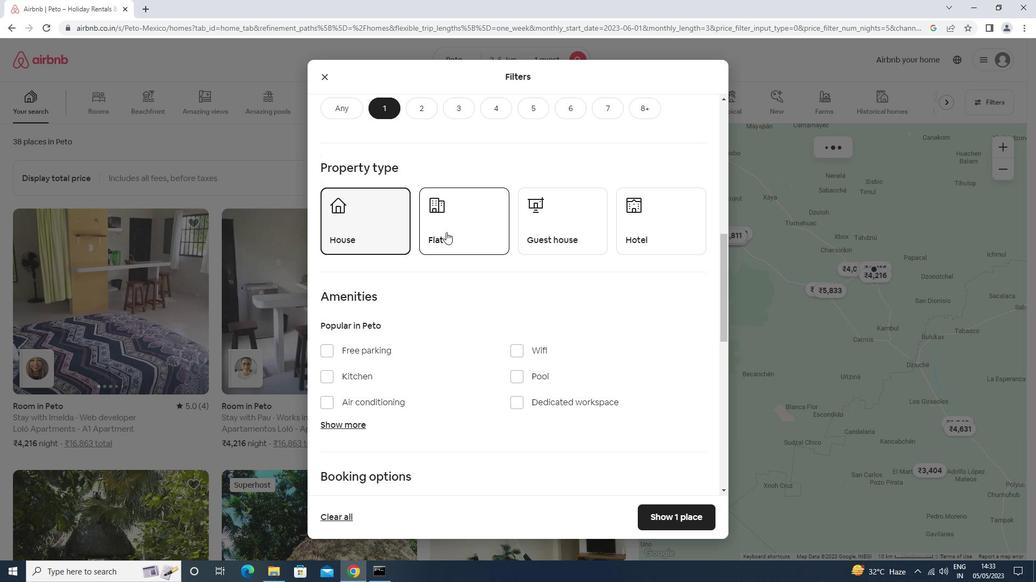 
Action: Mouse pressed left at (581, 232)
Screenshot: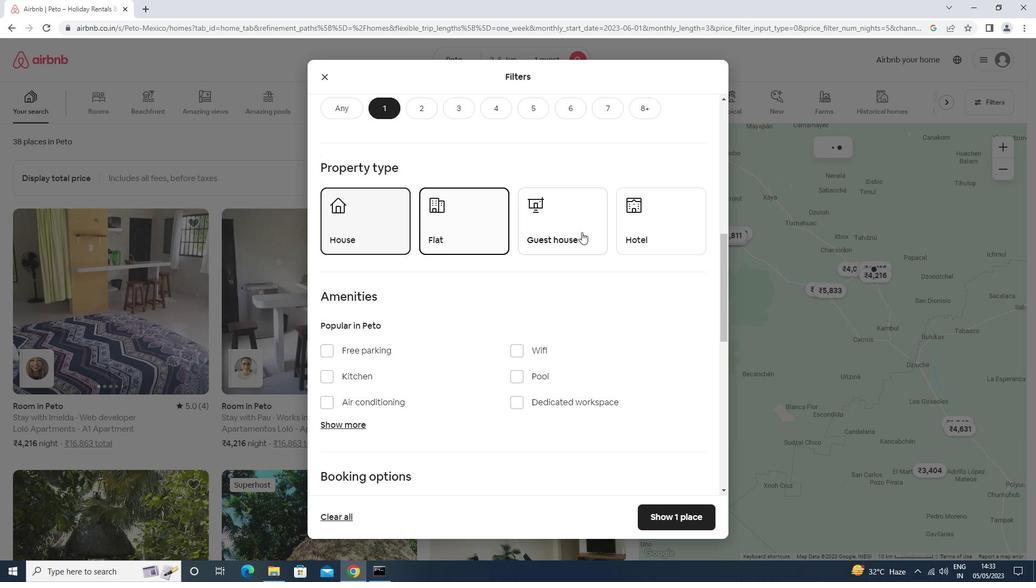 
Action: Mouse moved to (665, 228)
Screenshot: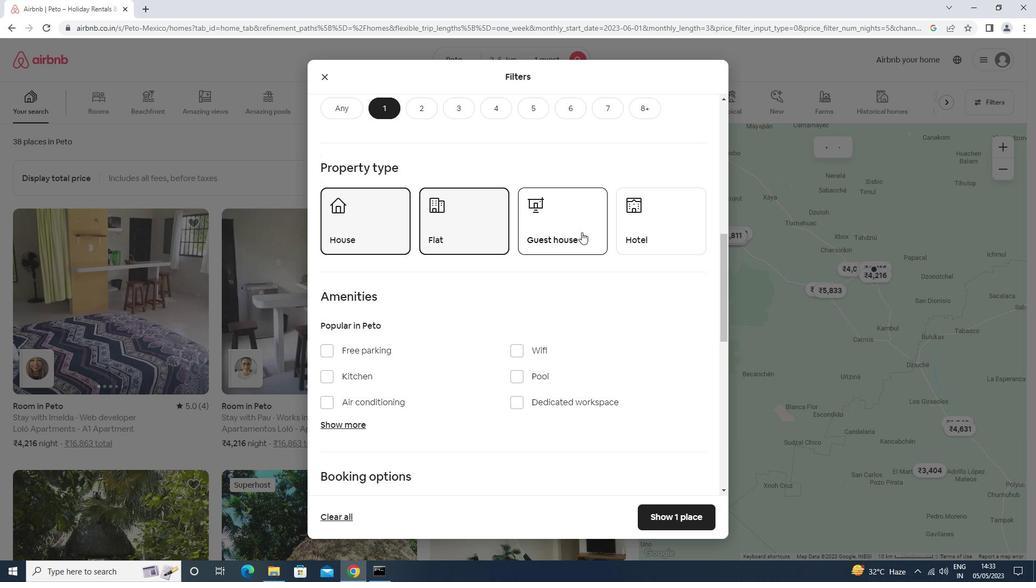 
Action: Mouse pressed left at (665, 228)
Screenshot: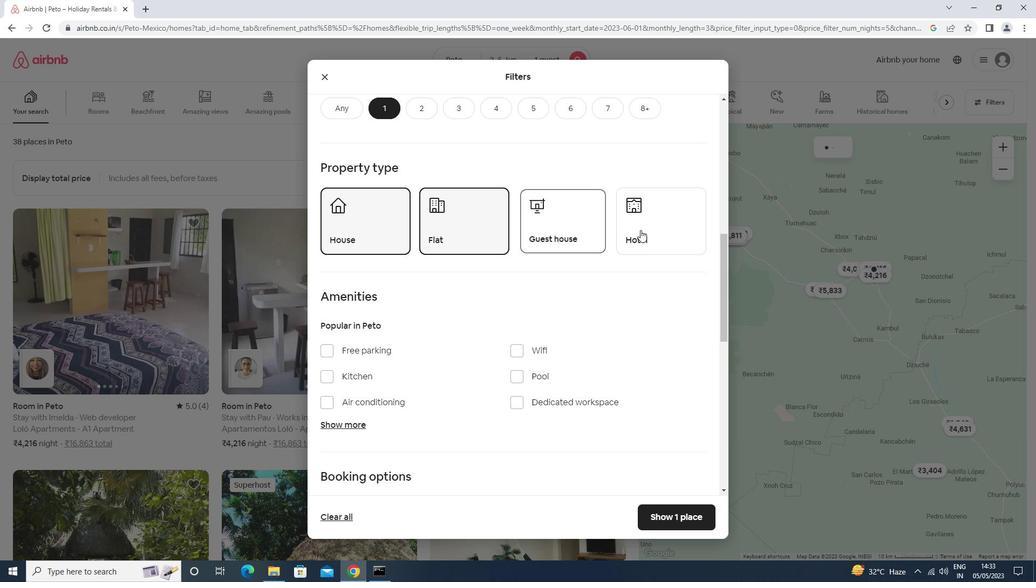 
Action: Mouse moved to (662, 227)
Screenshot: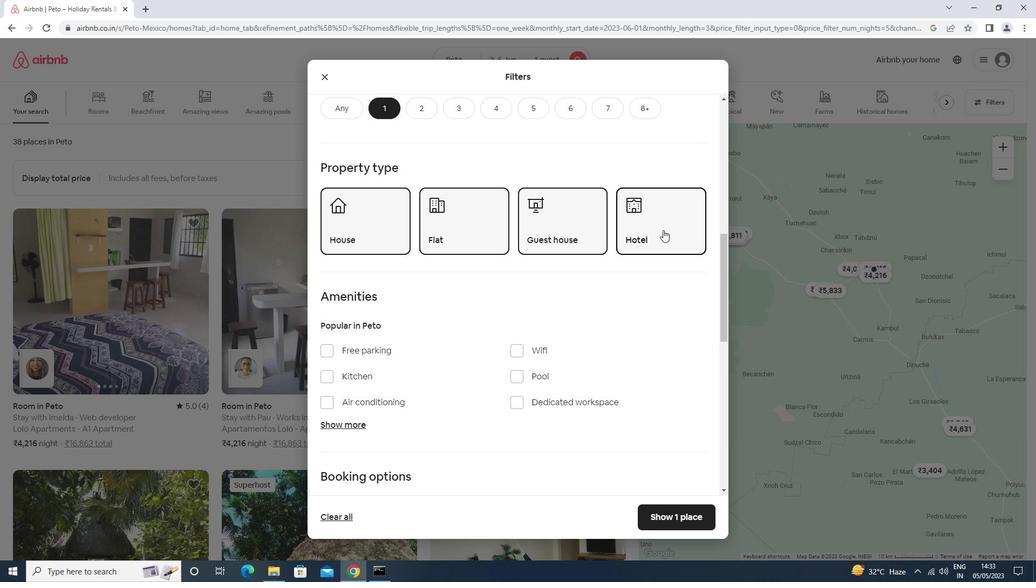 
Action: Mouse scrolled (662, 226) with delta (0, 0)
Screenshot: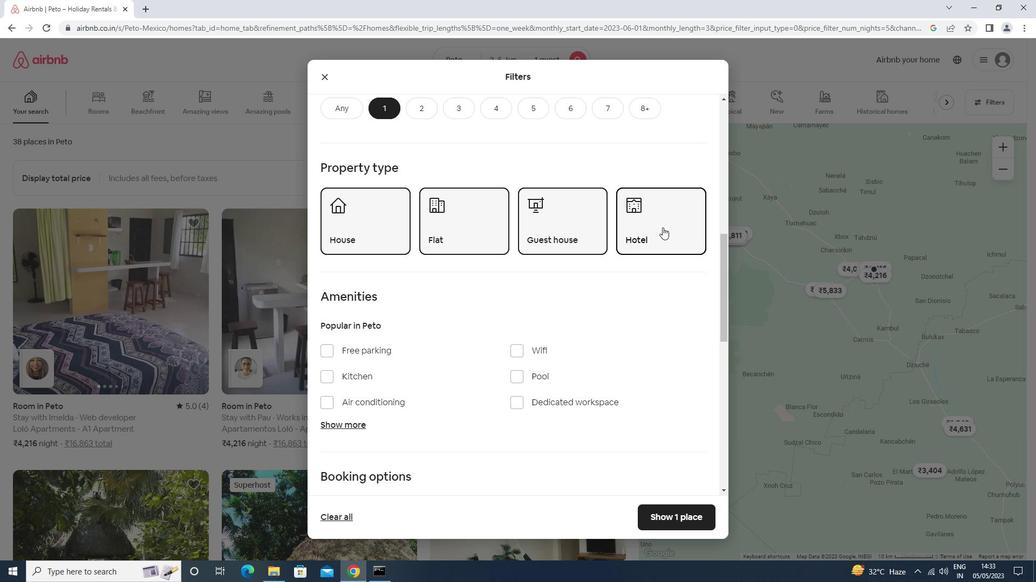 
Action: Mouse scrolled (662, 226) with delta (0, 0)
Screenshot: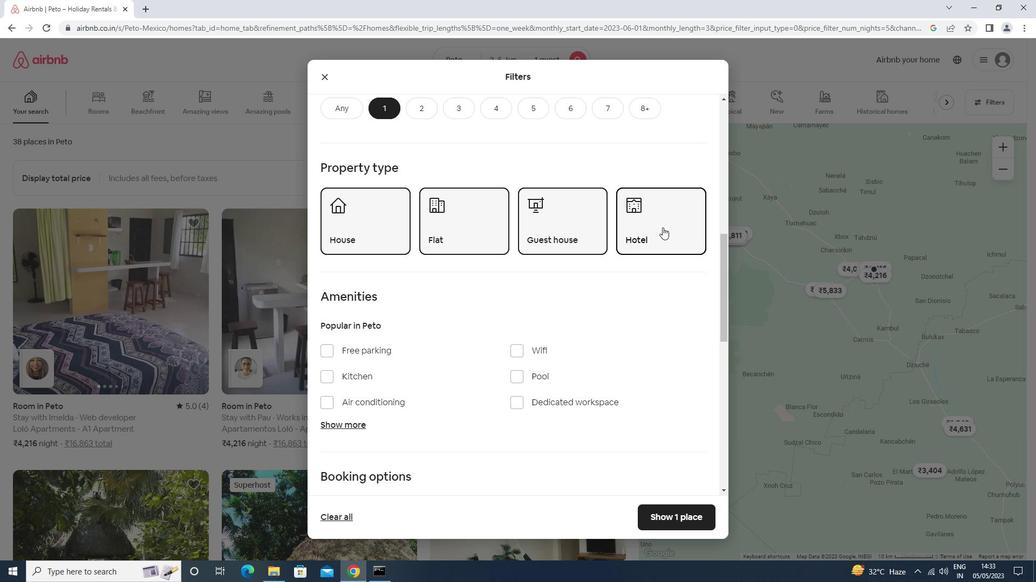 
Action: Mouse scrolled (662, 226) with delta (0, 0)
Screenshot: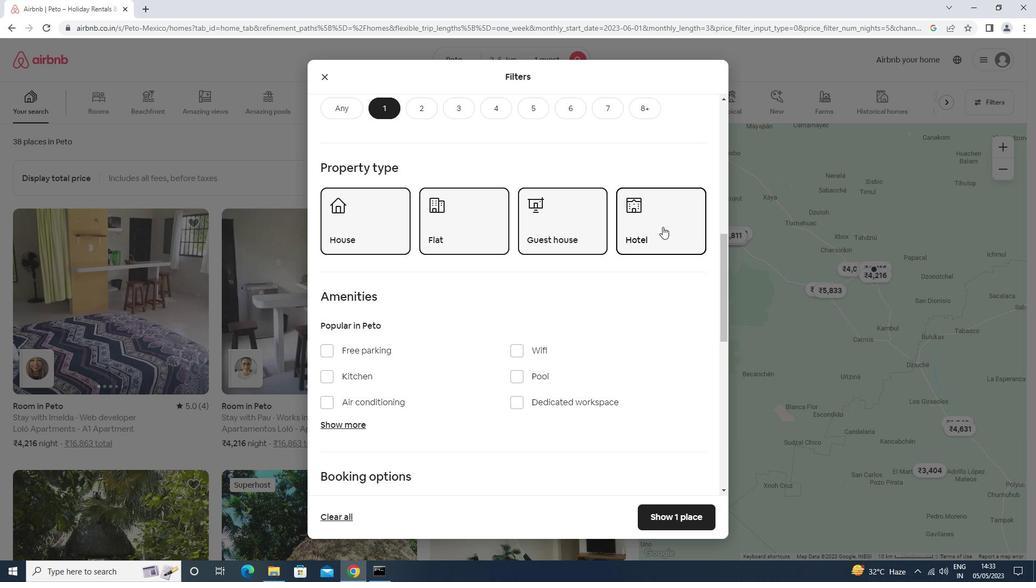 
Action: Mouse scrolled (662, 226) with delta (0, 0)
Screenshot: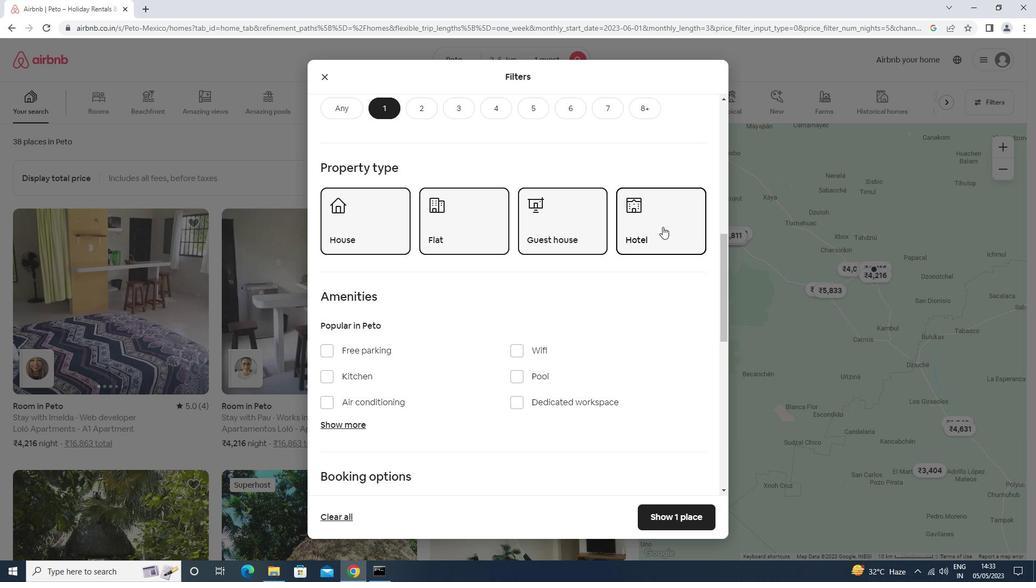 
Action: Mouse scrolled (662, 226) with delta (0, 0)
Screenshot: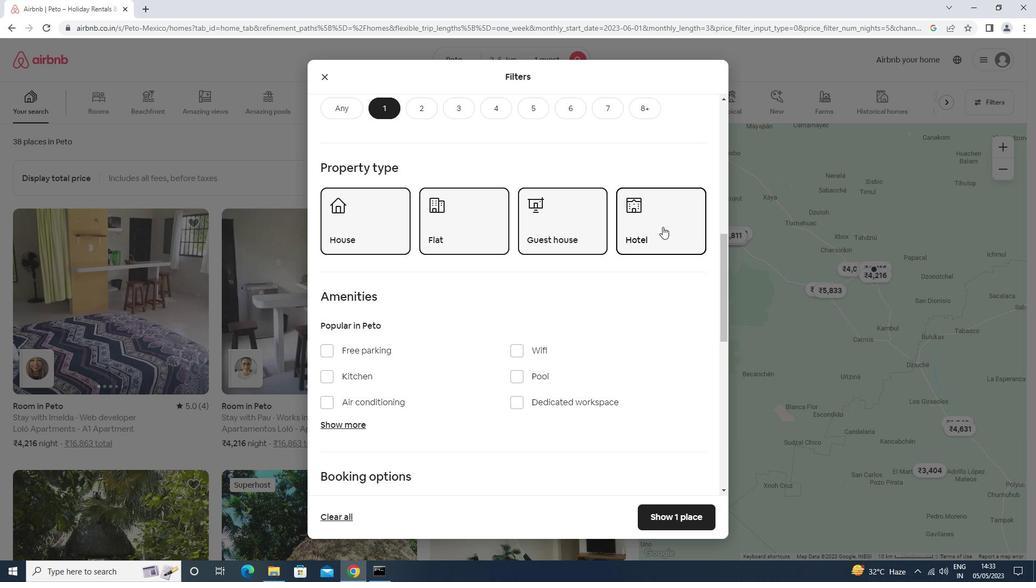 
Action: Mouse moved to (683, 279)
Screenshot: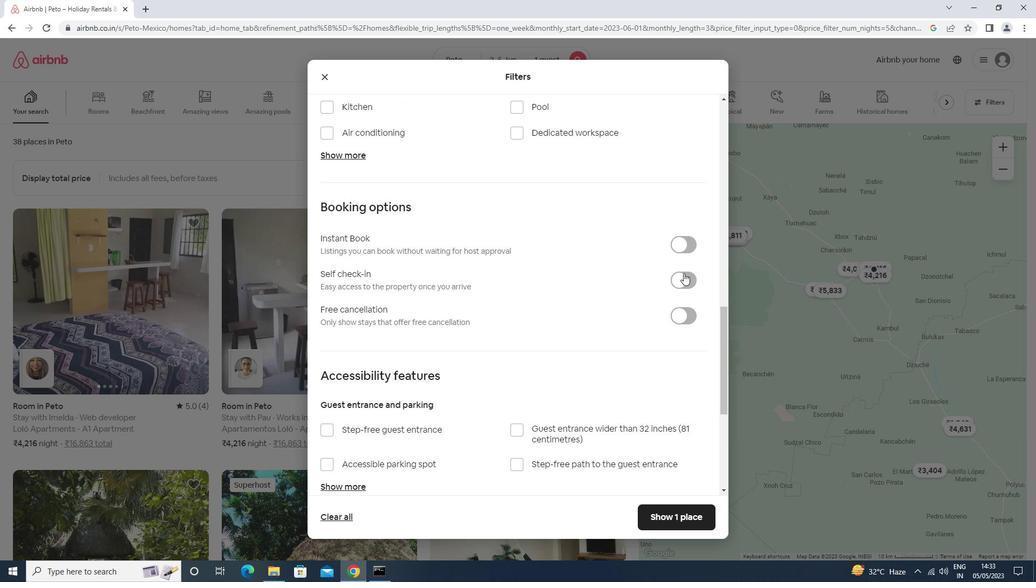 
Action: Mouse pressed left at (683, 279)
Screenshot: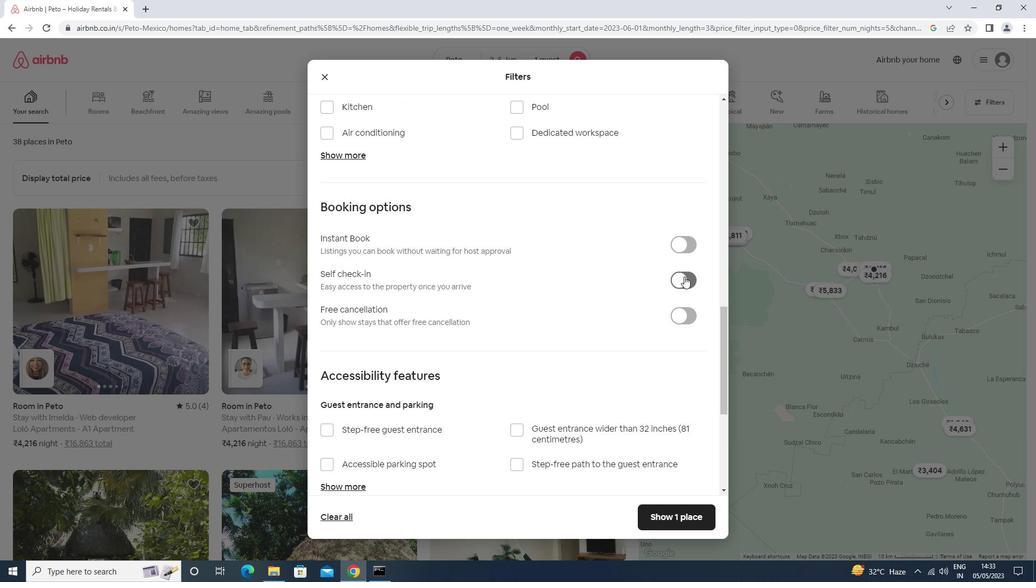 
Action: Mouse moved to (677, 286)
Screenshot: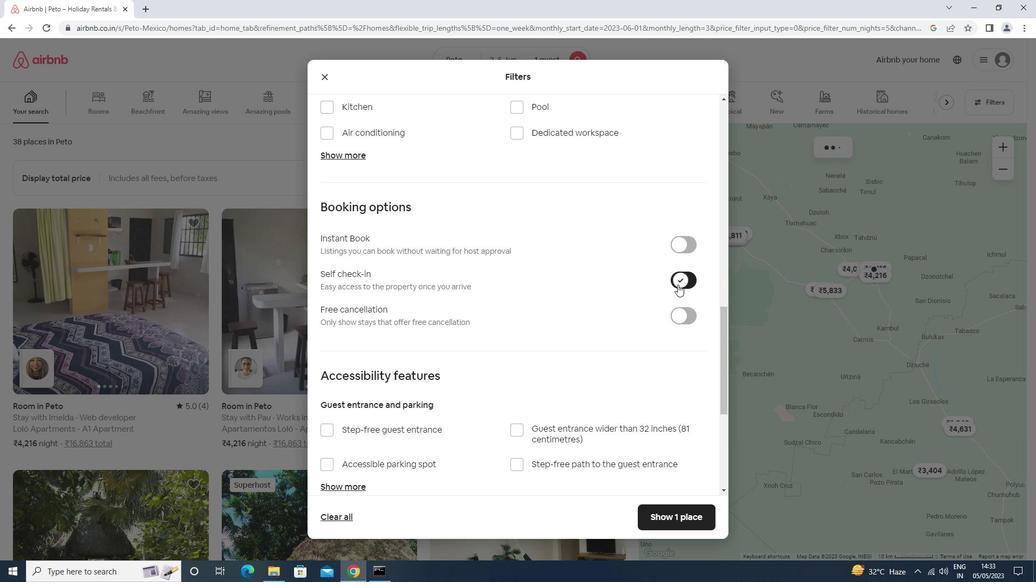 
Action: Mouse scrolled (677, 285) with delta (0, 0)
Screenshot: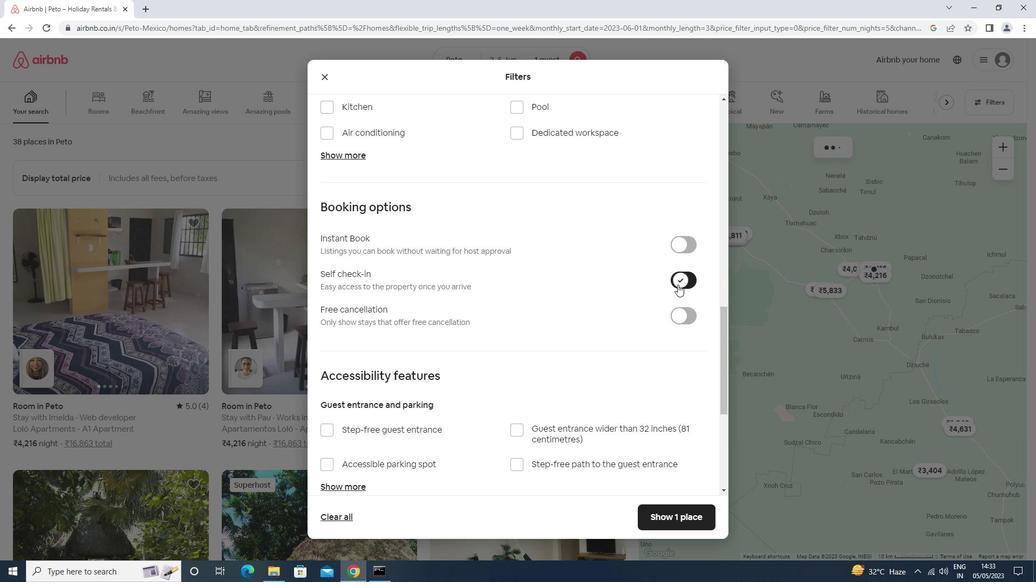 
Action: Mouse moved to (676, 288)
Screenshot: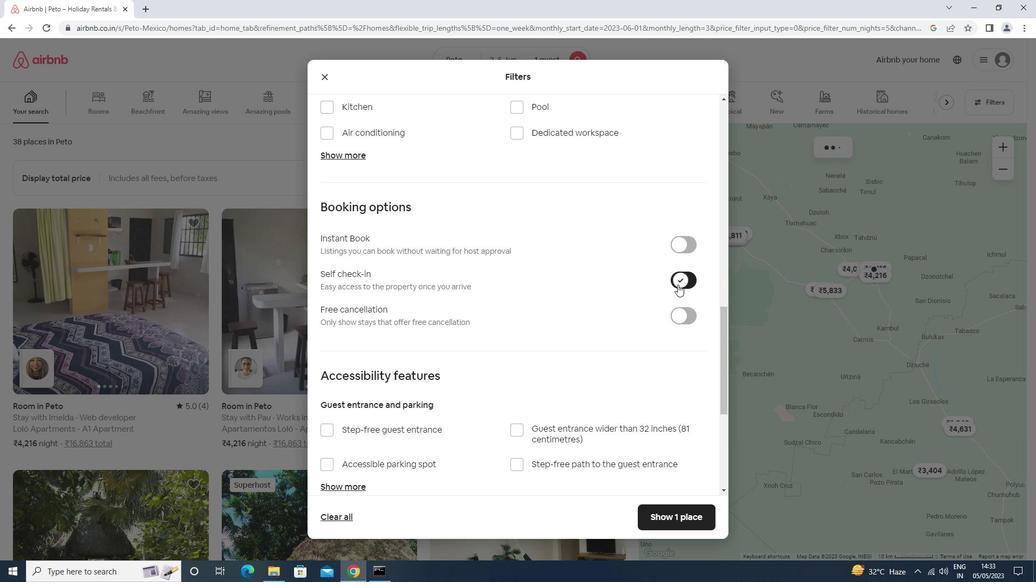 
Action: Mouse scrolled (676, 287) with delta (0, 0)
Screenshot: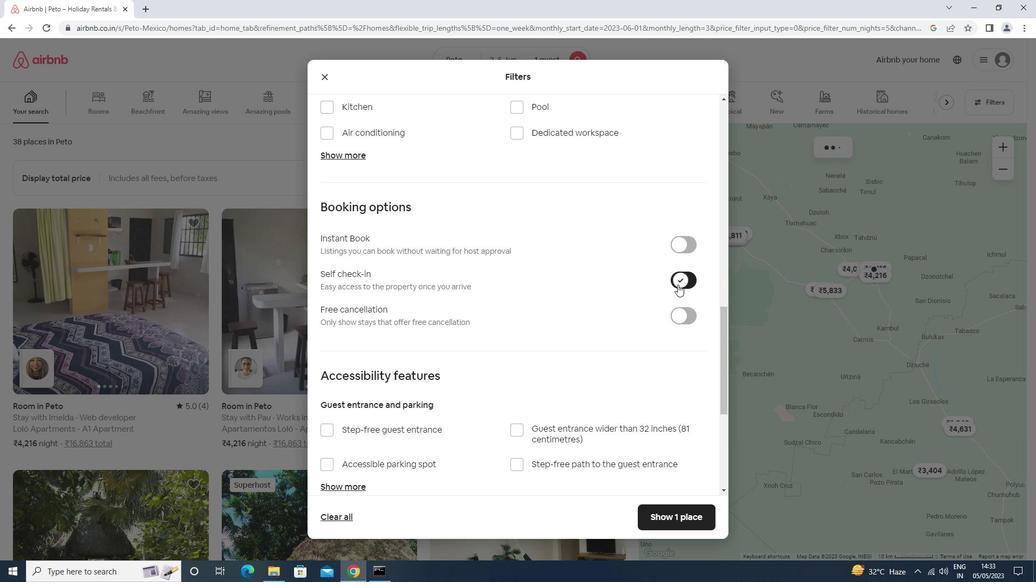 
Action: Mouse moved to (675, 290)
Screenshot: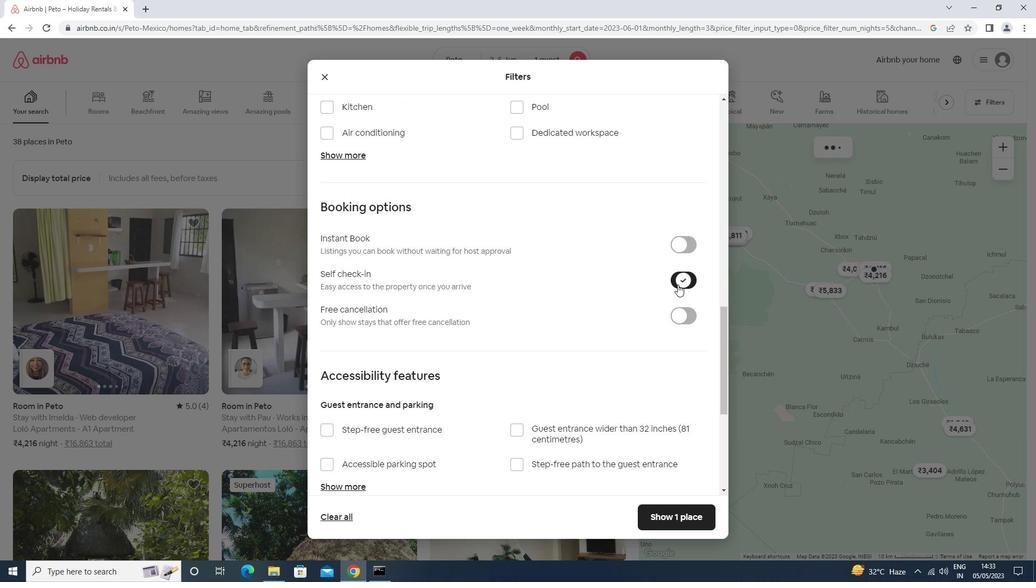 
Action: Mouse scrolled (675, 289) with delta (0, 0)
Screenshot: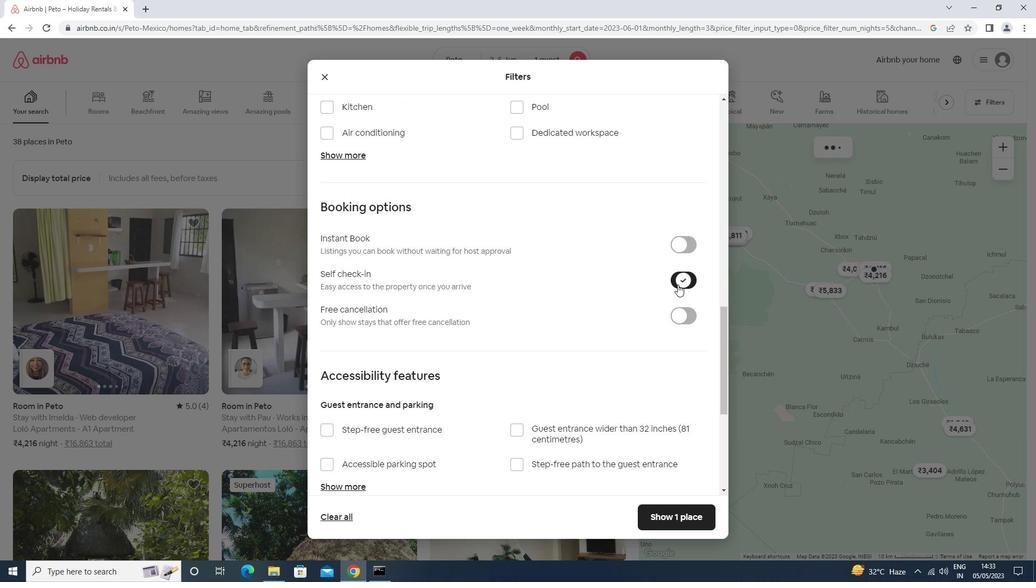 
Action: Mouse moved to (674, 290)
Screenshot: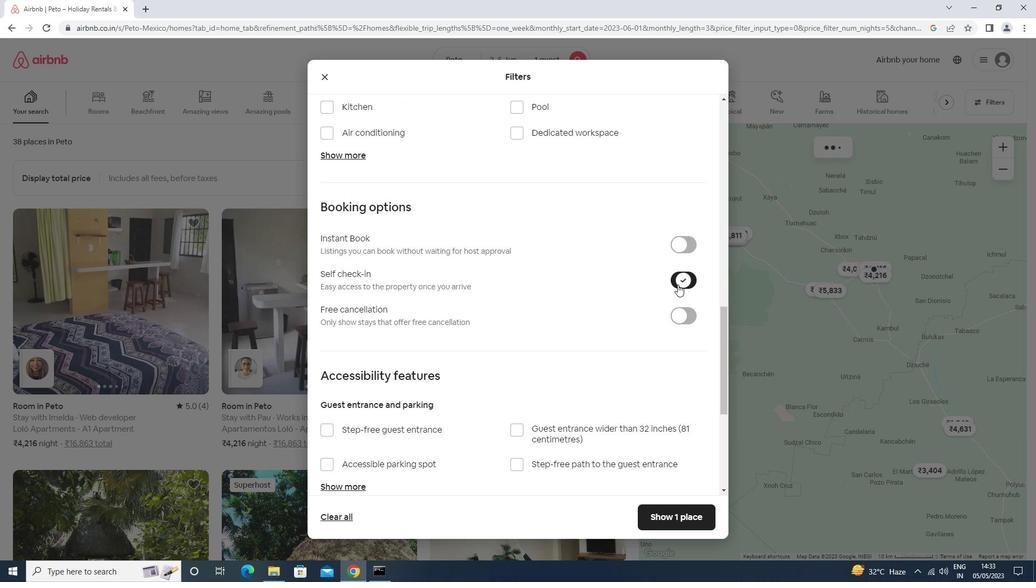 
Action: Mouse scrolled (674, 290) with delta (0, 0)
Screenshot: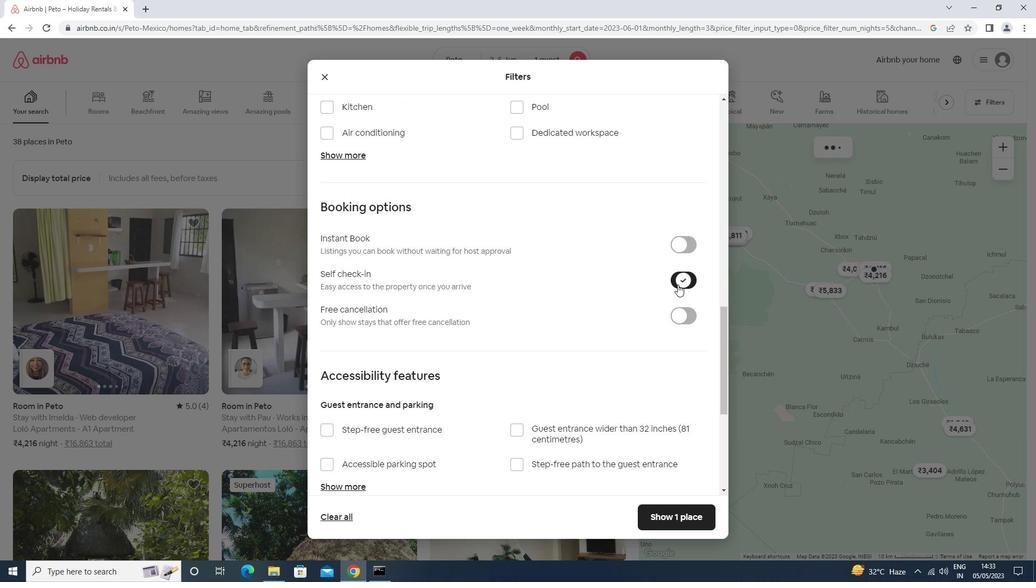 
Action: Mouse moved to (674, 291)
Screenshot: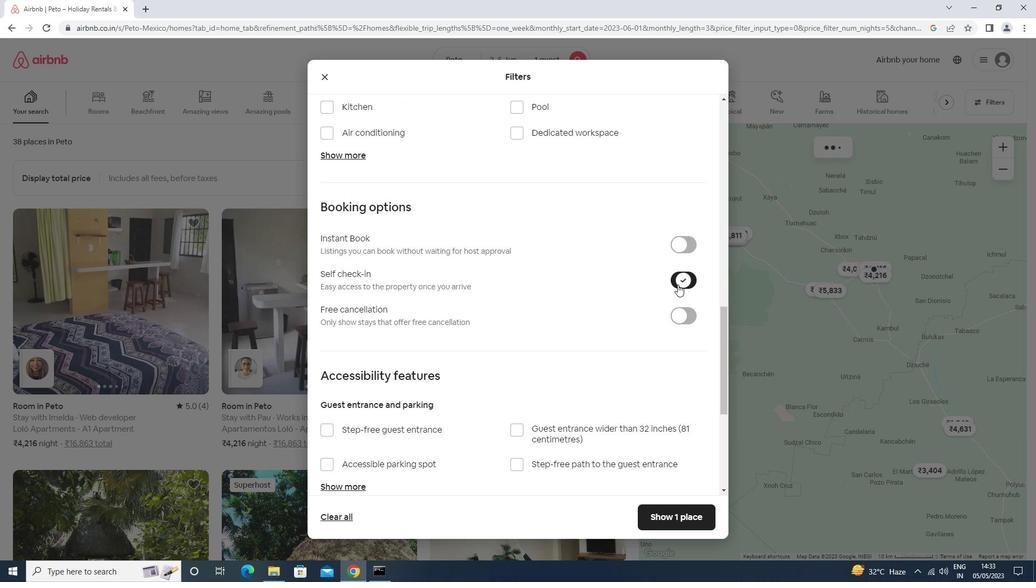 
Action: Mouse scrolled (674, 290) with delta (0, 0)
Screenshot: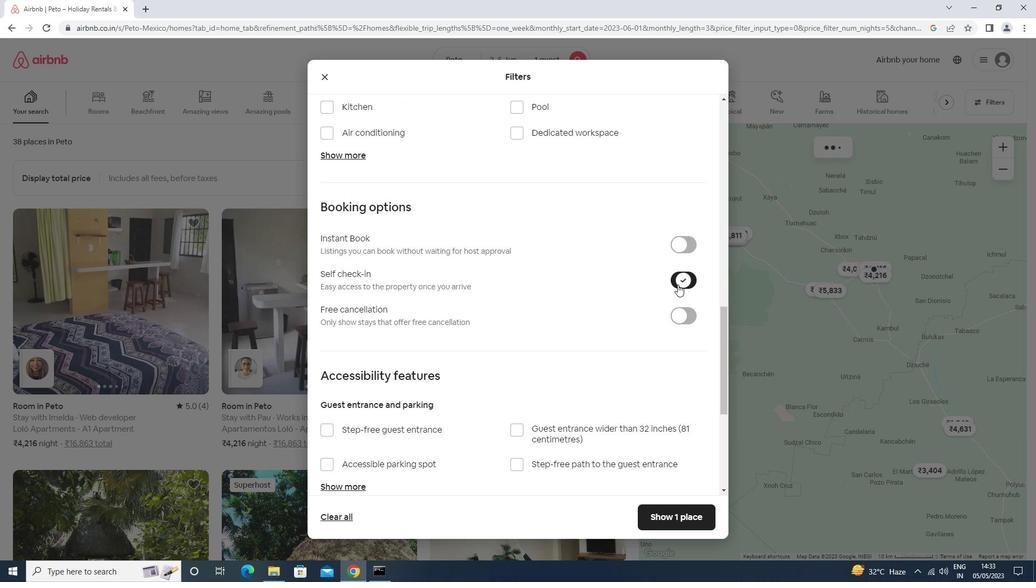 
Action: Mouse moved to (673, 291)
Screenshot: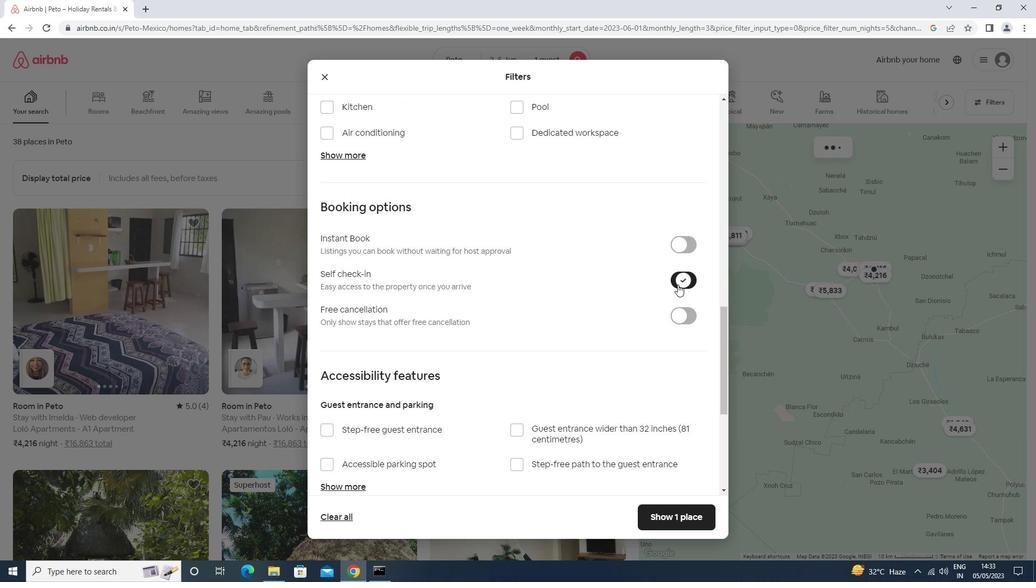 
Action: Mouse scrolled (673, 290) with delta (0, 0)
Screenshot: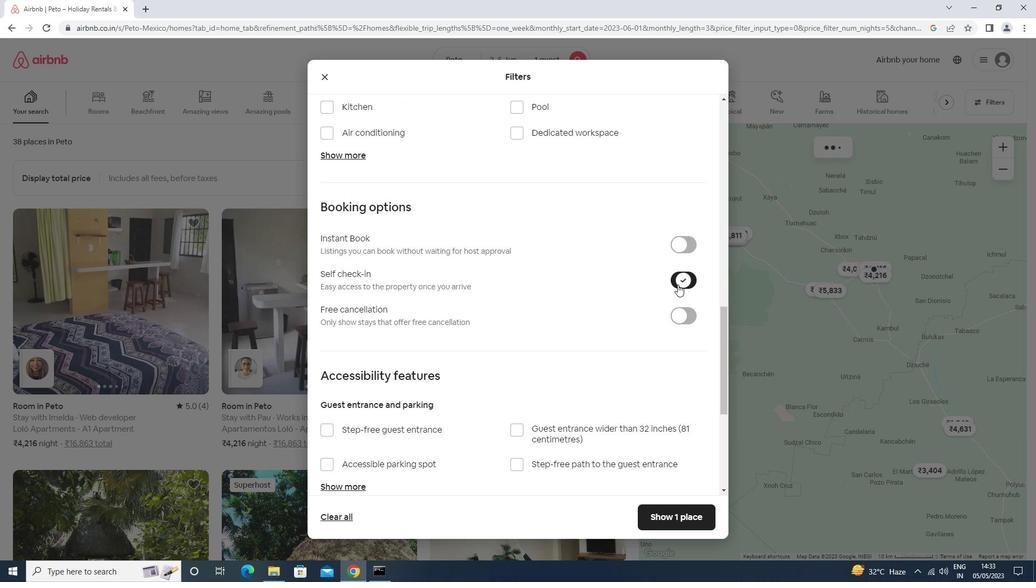 
Action: Mouse moved to (672, 292)
Screenshot: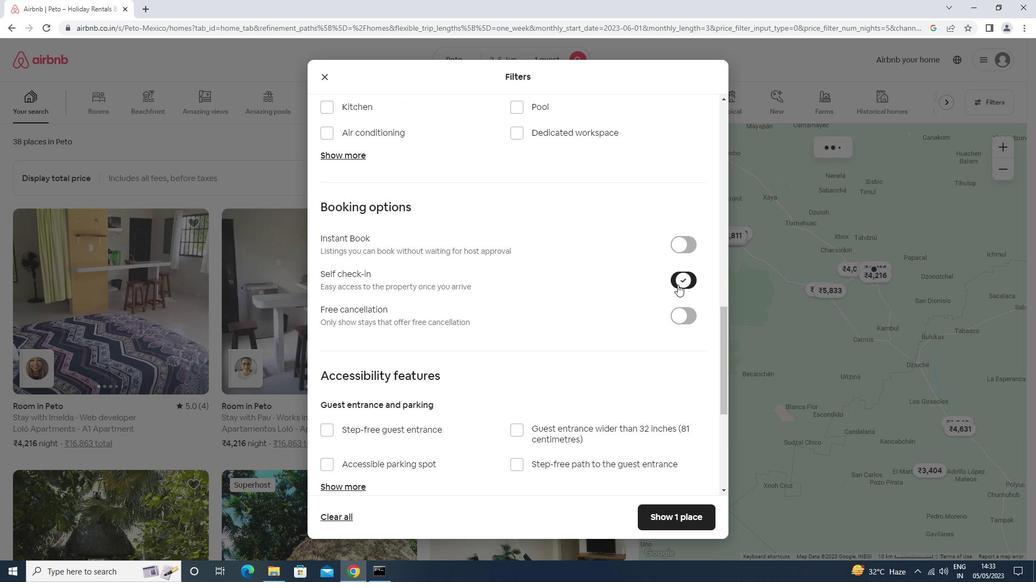 
Action: Mouse scrolled (672, 292) with delta (0, 0)
Screenshot: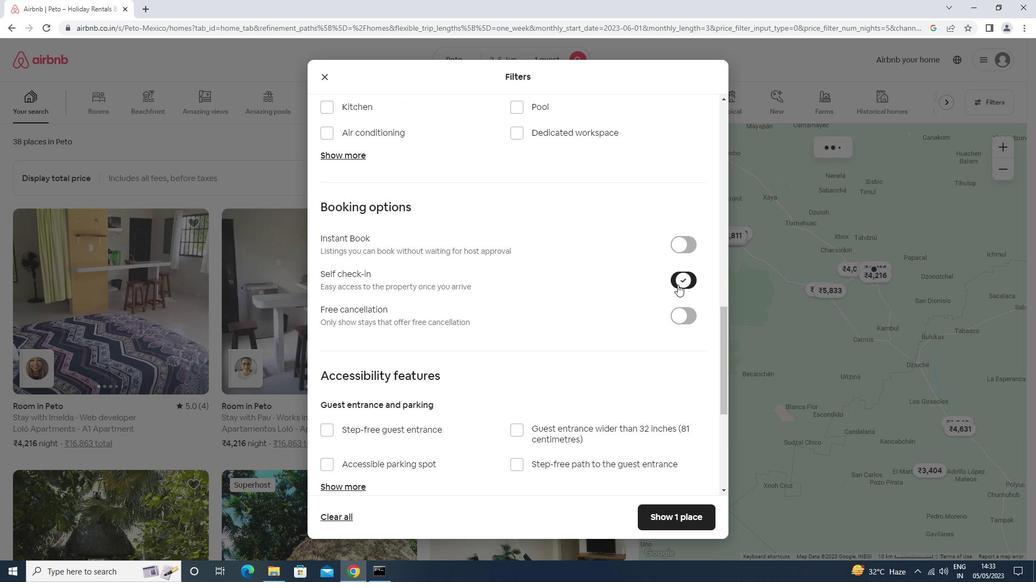
Action: Mouse moved to (667, 295)
Screenshot: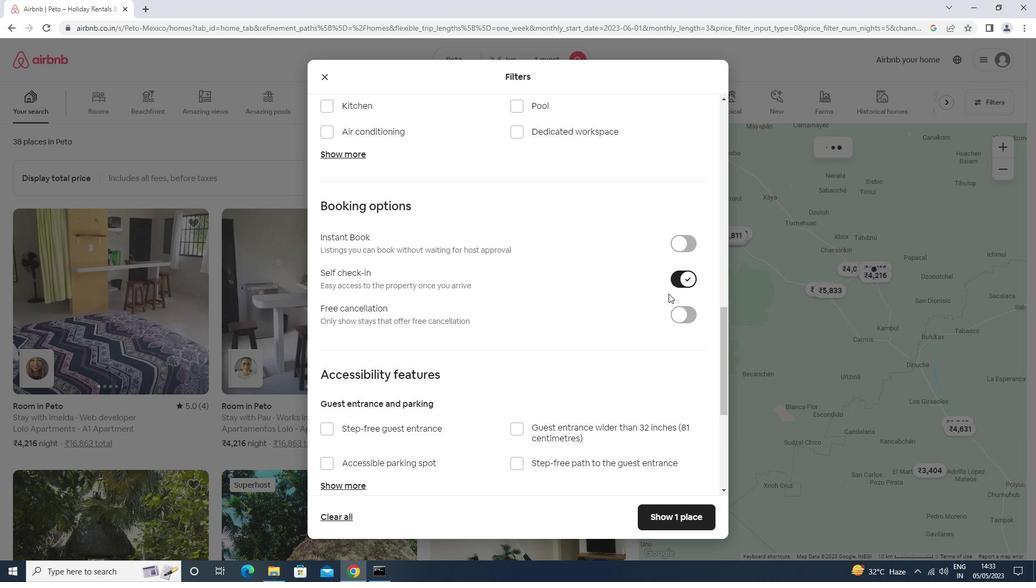
Action: Mouse scrolled (667, 294) with delta (0, 0)
Screenshot: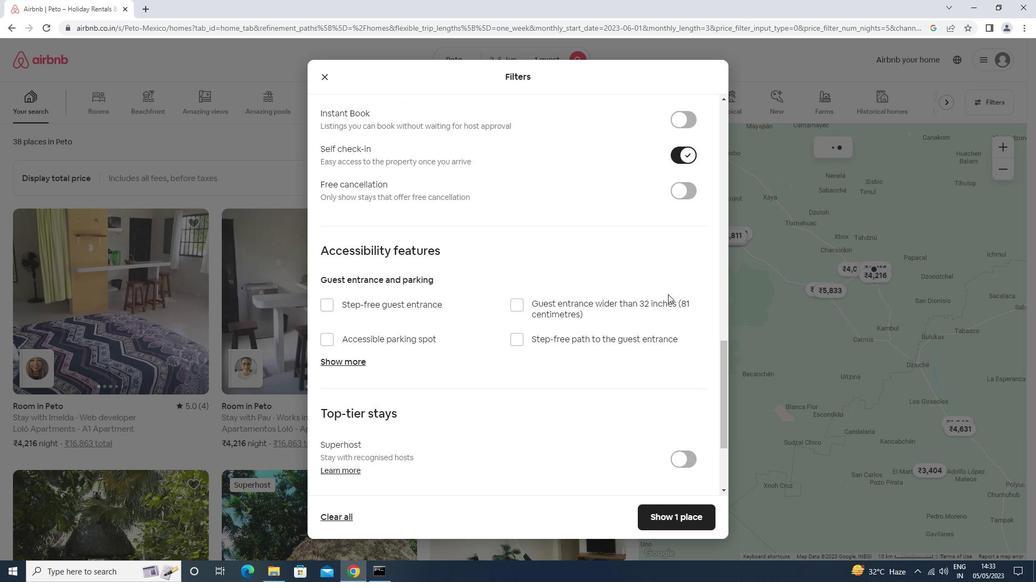 
Action: Mouse moved to (667, 297)
Screenshot: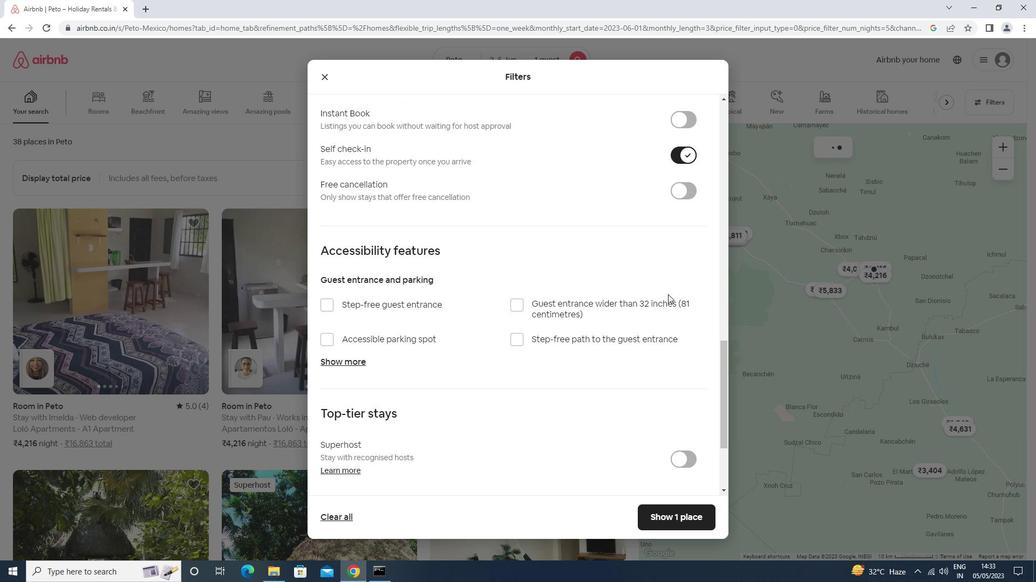 
Action: Mouse scrolled (667, 296) with delta (0, 0)
Screenshot: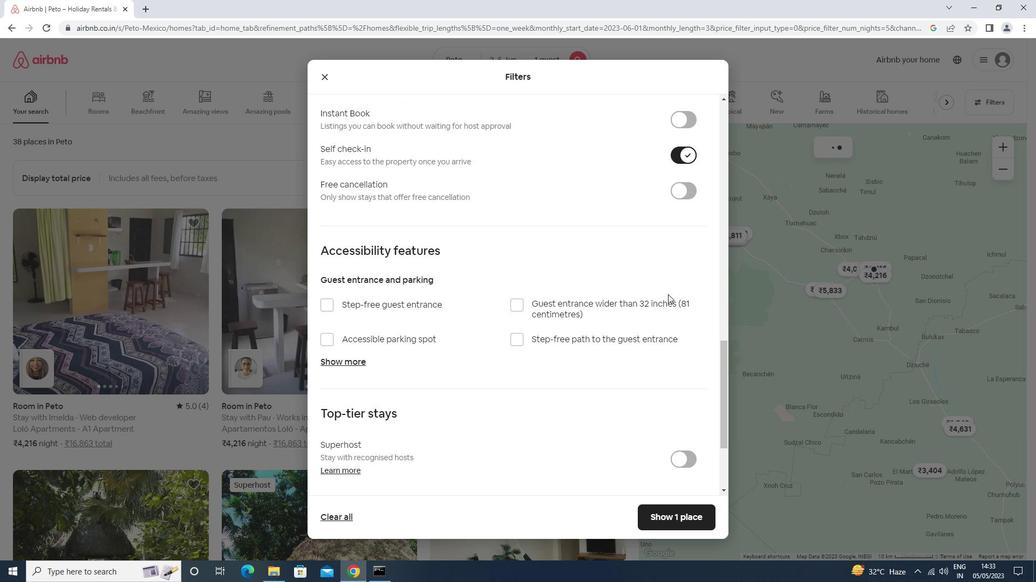 
Action: Mouse moved to (666, 297)
Screenshot: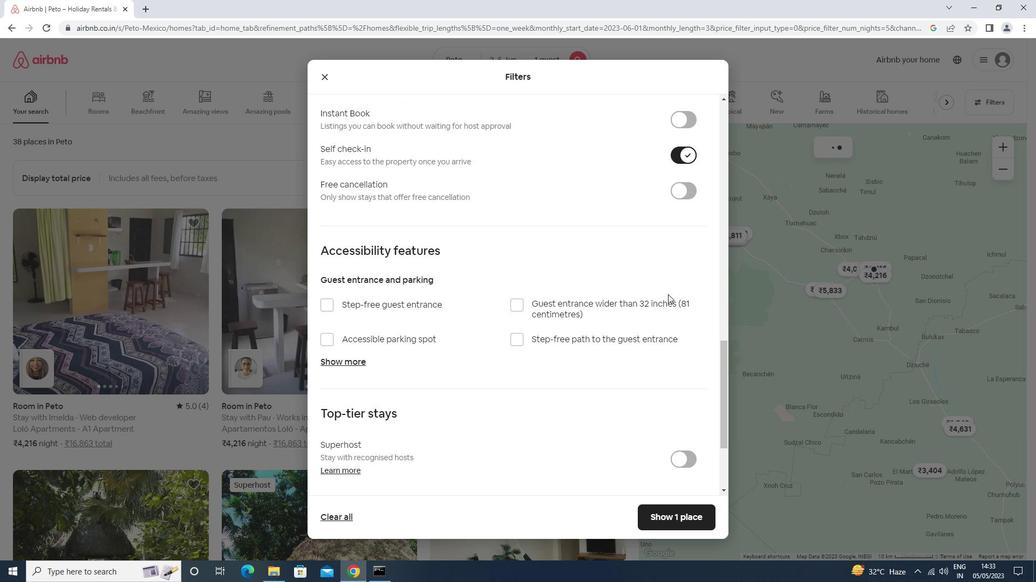 
Action: Mouse scrolled (666, 297) with delta (0, 0)
Screenshot: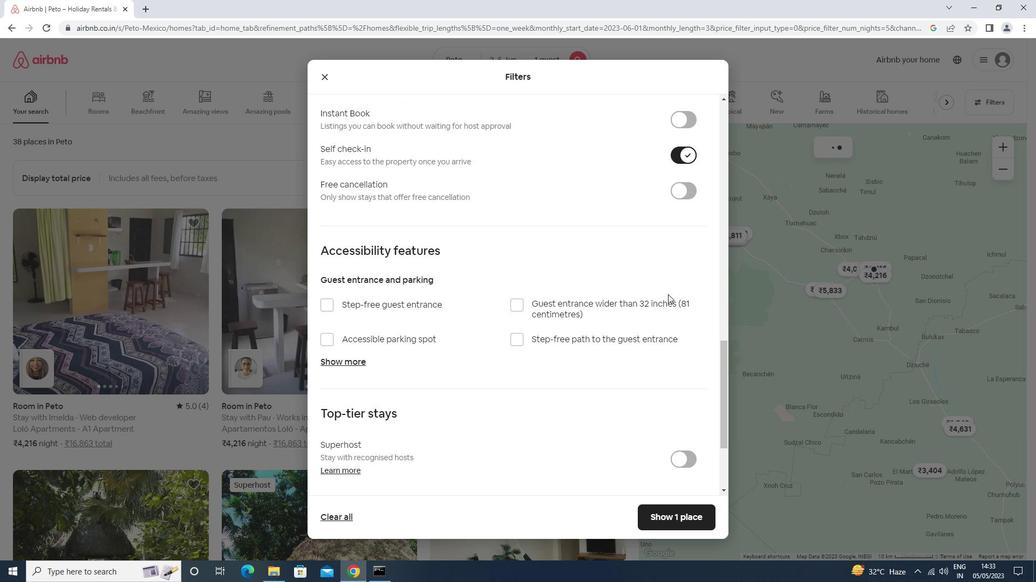 
Action: Mouse moved to (666, 298)
Screenshot: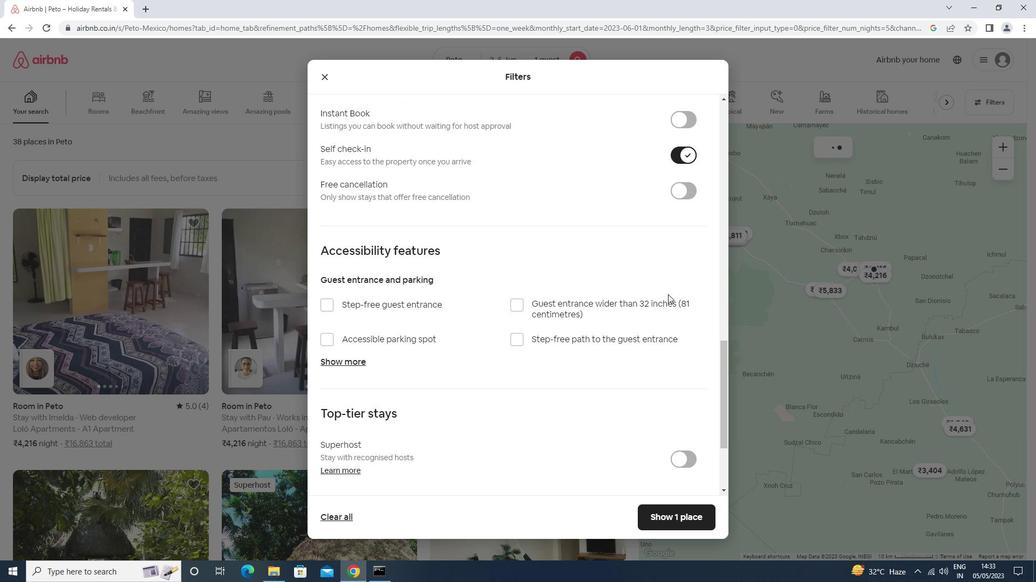 
Action: Mouse scrolled (666, 297) with delta (0, -1)
Screenshot: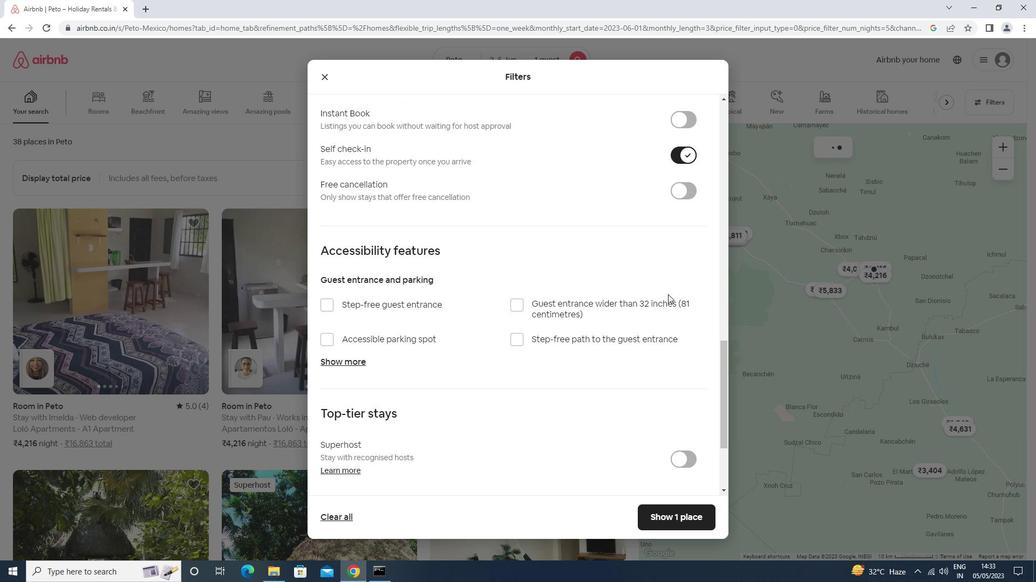
Action: Mouse moved to (665, 299)
Screenshot: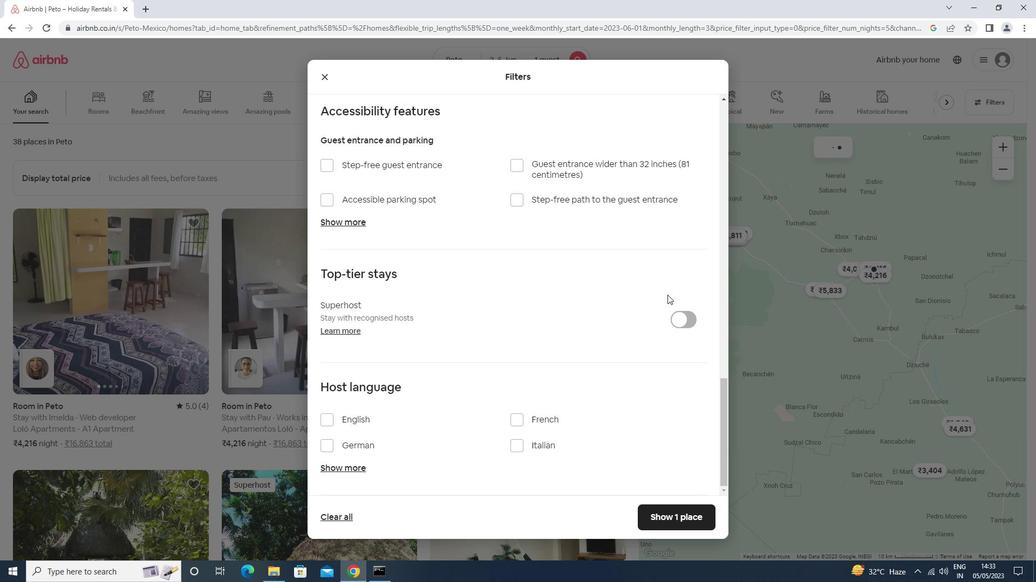 
Action: Mouse scrolled (665, 298) with delta (0, 0)
Screenshot: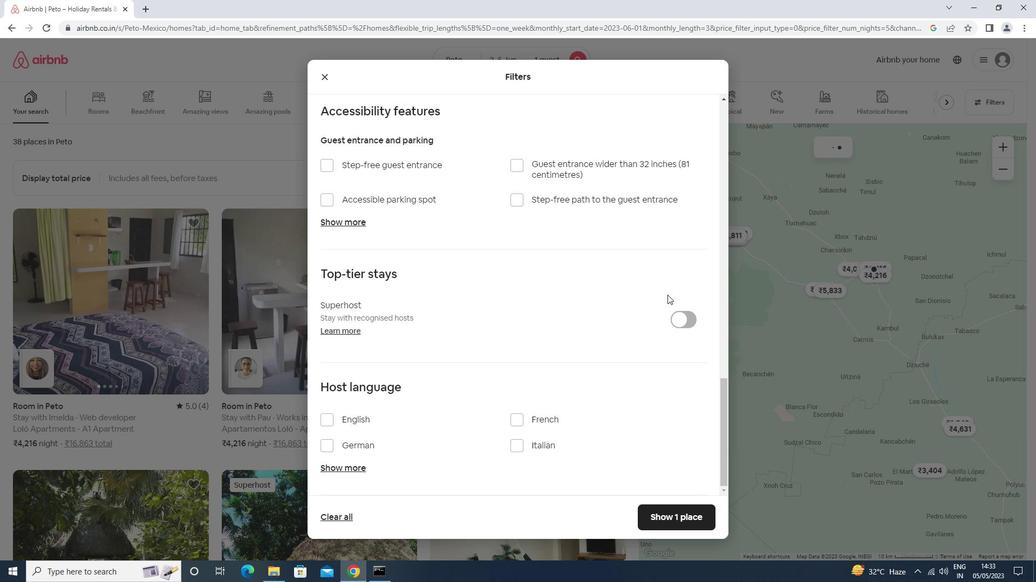 
Action: Mouse moved to (372, 413)
Screenshot: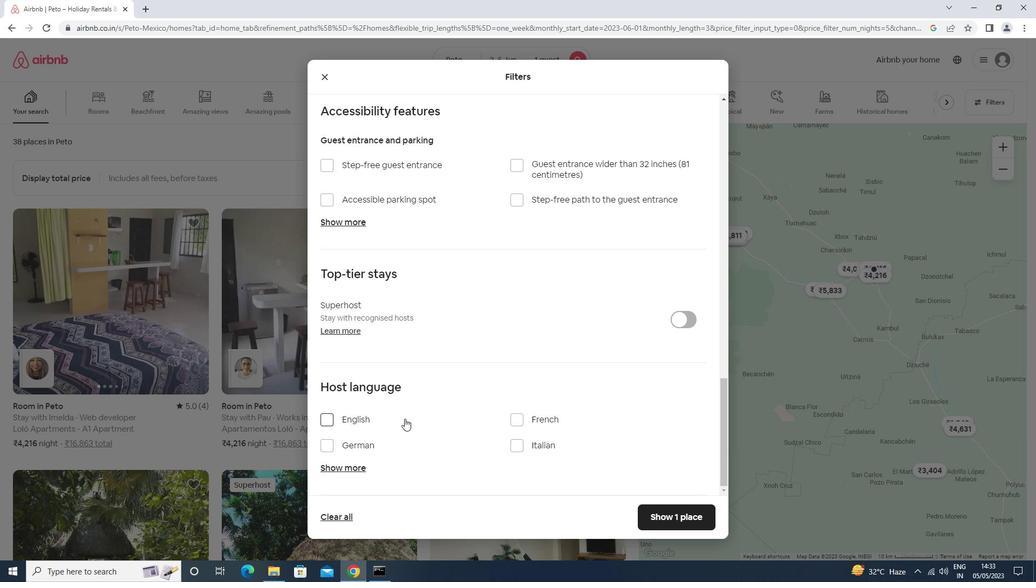 
Action: Mouse pressed left at (372, 413)
Screenshot: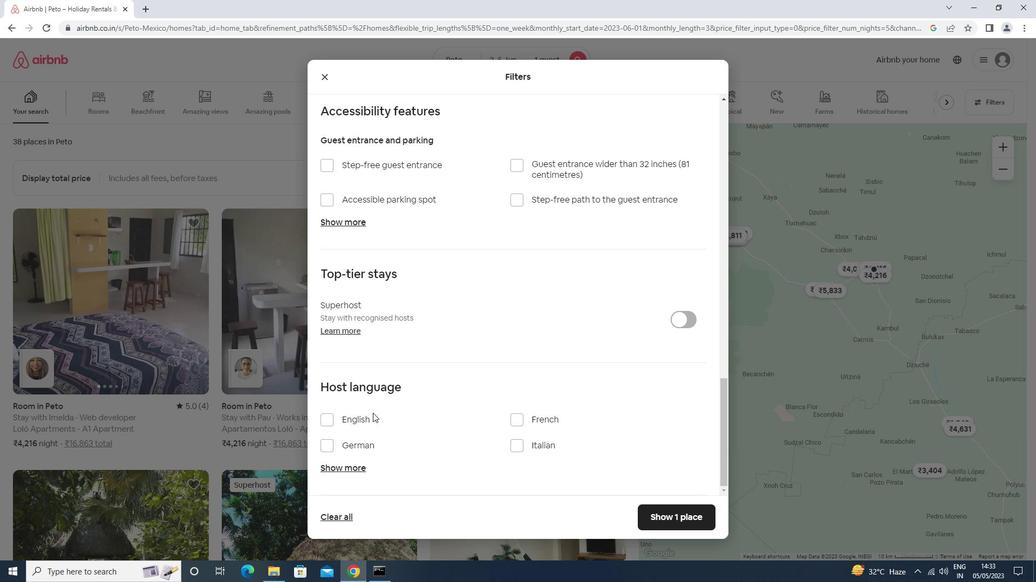 
Action: Mouse moved to (368, 417)
Screenshot: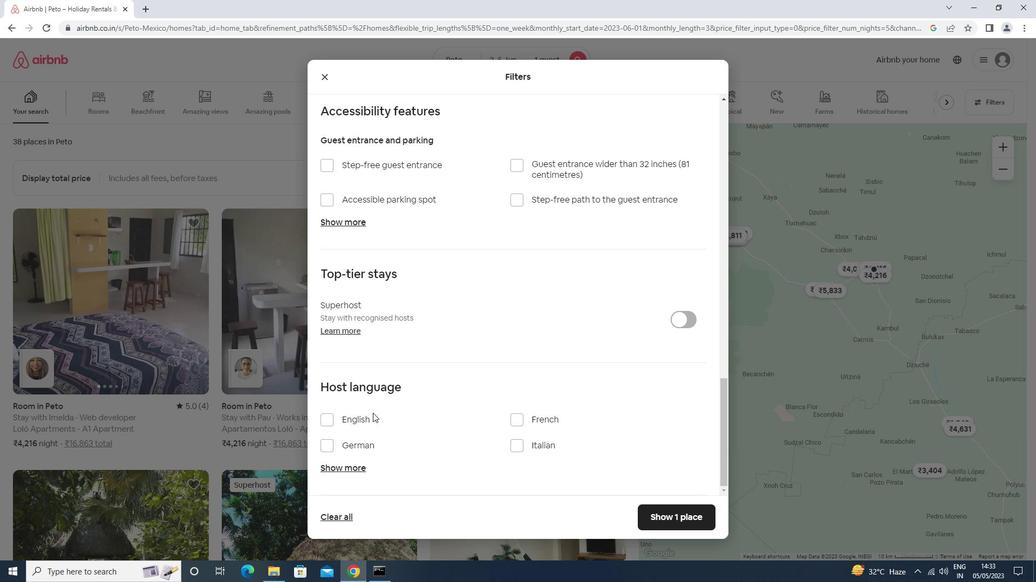 
Action: Mouse pressed left at (368, 417)
Screenshot: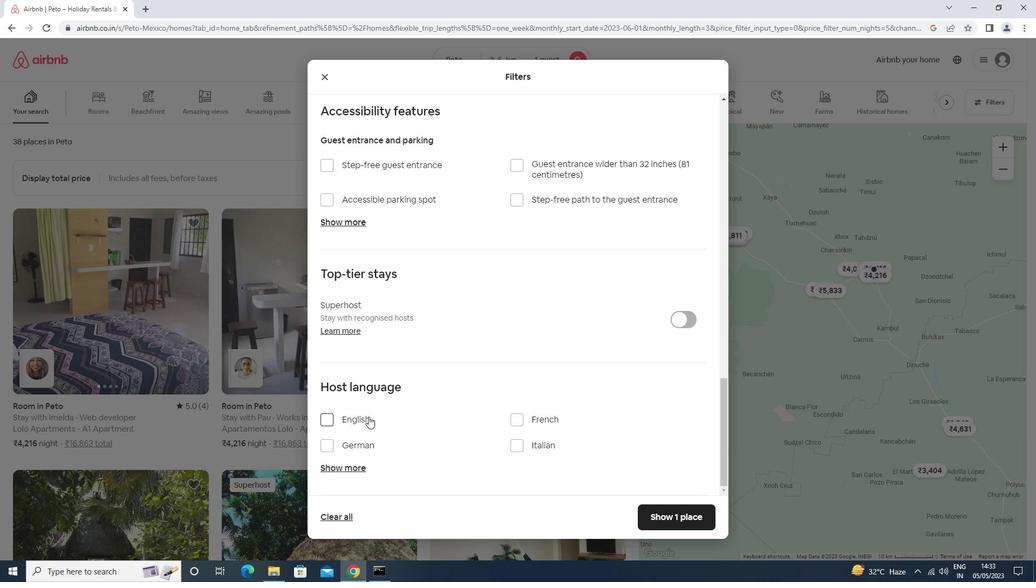 
Action: Mouse moved to (679, 519)
Screenshot: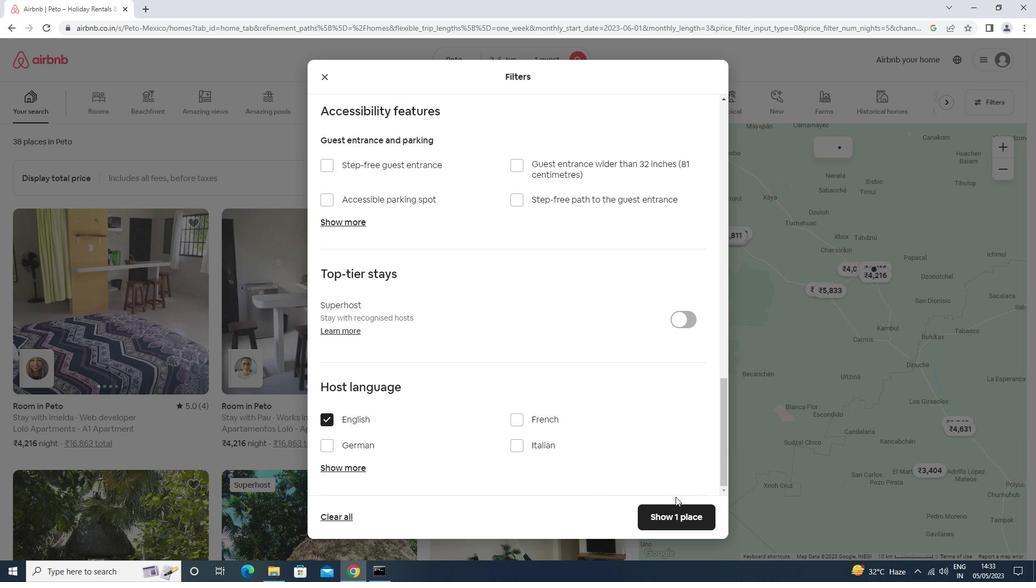 
Action: Mouse pressed left at (679, 519)
Screenshot: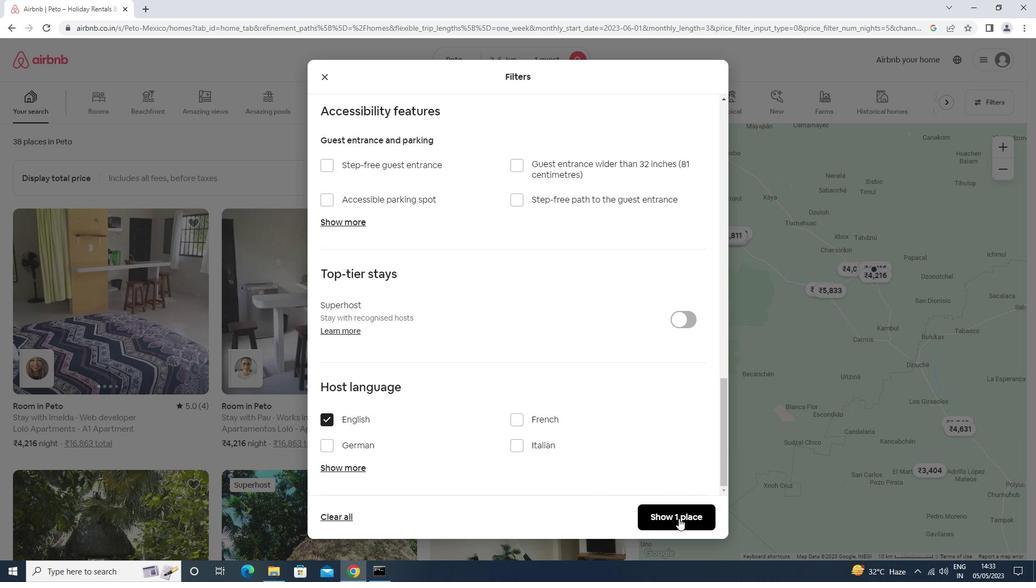 
